 Task: Find connections with filter location Schiffweiler with filter topic #Managerwith filter profile language Spanish with filter current company Industrial Knowledge with filter school University of Jammu, Jammu Tawi with filter industry Renewable Energy Equipment Manufacturing with filter service category Bookkeeping with filter keywords title Office Manager
Action: Mouse moved to (268, 209)
Screenshot: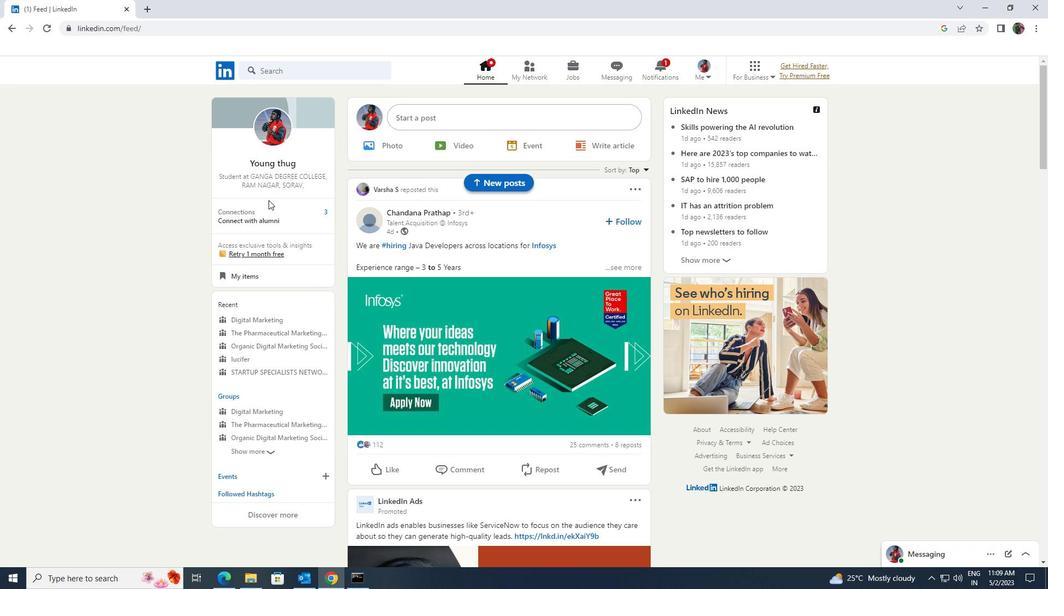 
Action: Mouse pressed left at (268, 209)
Screenshot: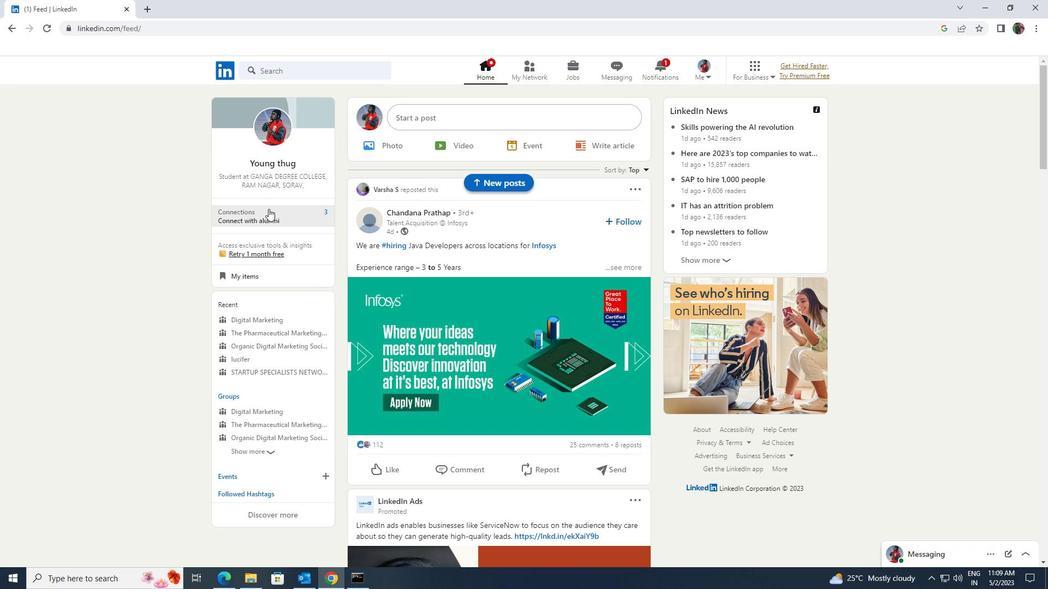 
Action: Mouse moved to (268, 134)
Screenshot: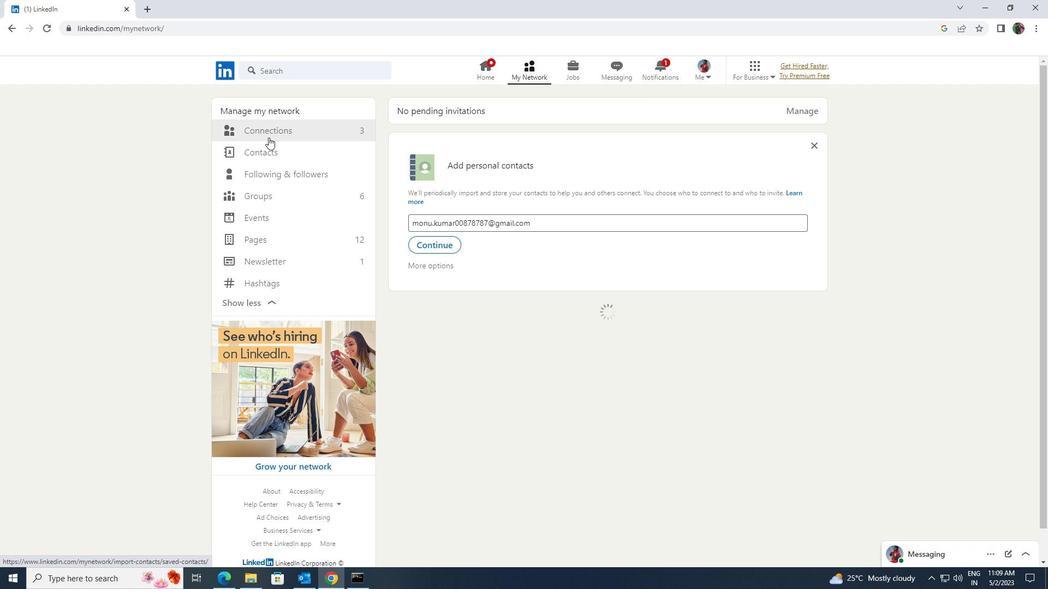 
Action: Mouse pressed left at (268, 134)
Screenshot: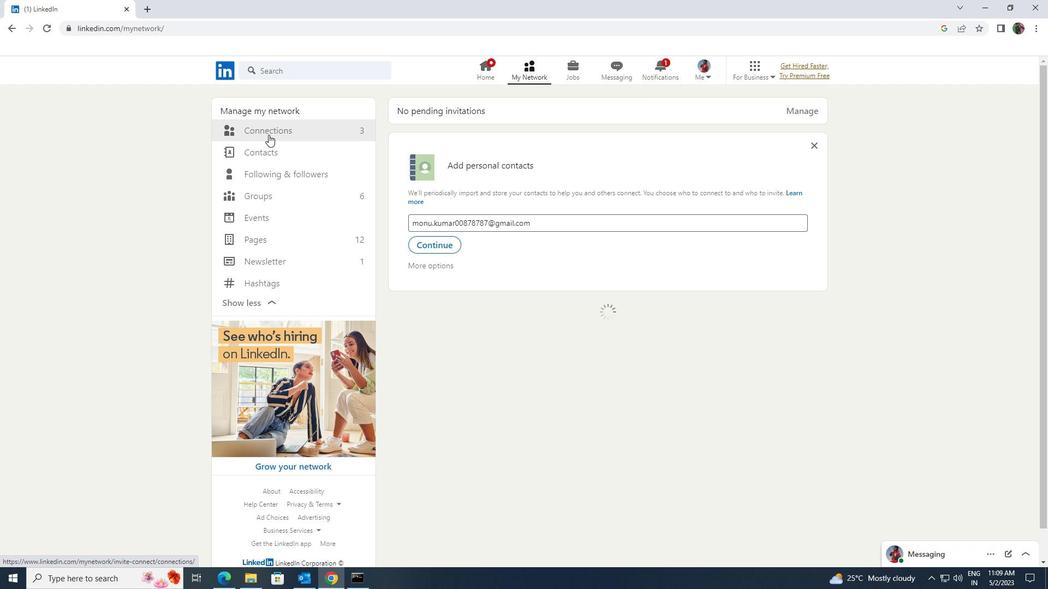 
Action: Mouse moved to (582, 131)
Screenshot: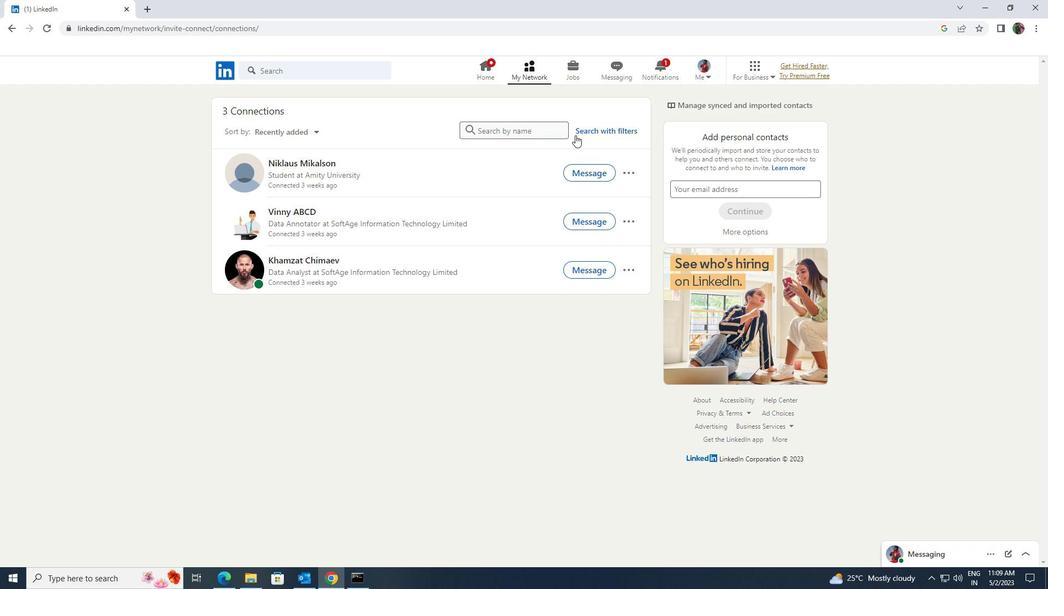 
Action: Mouse pressed left at (582, 131)
Screenshot: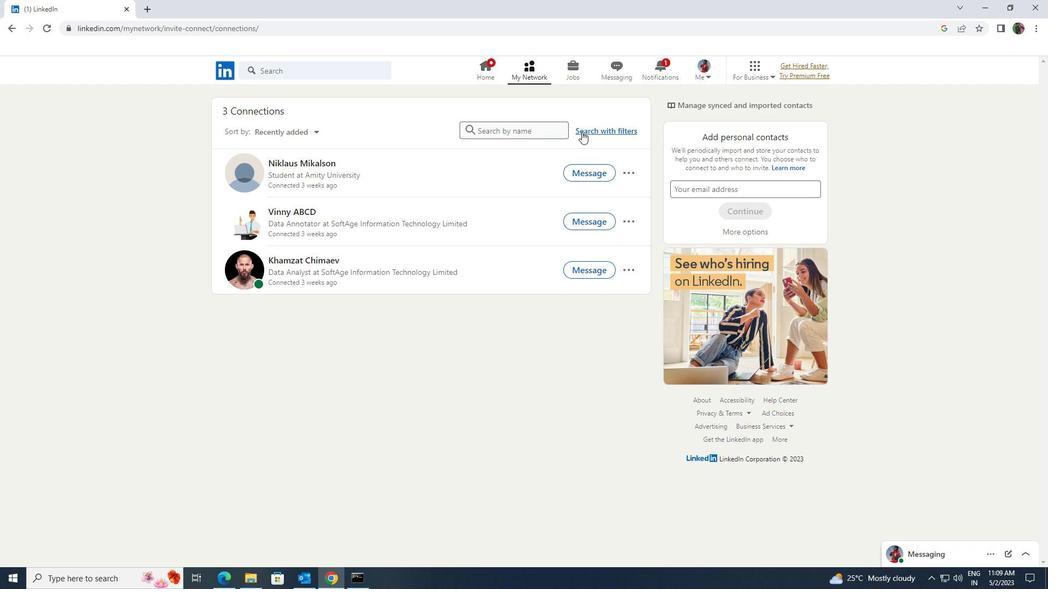 
Action: Mouse moved to (555, 103)
Screenshot: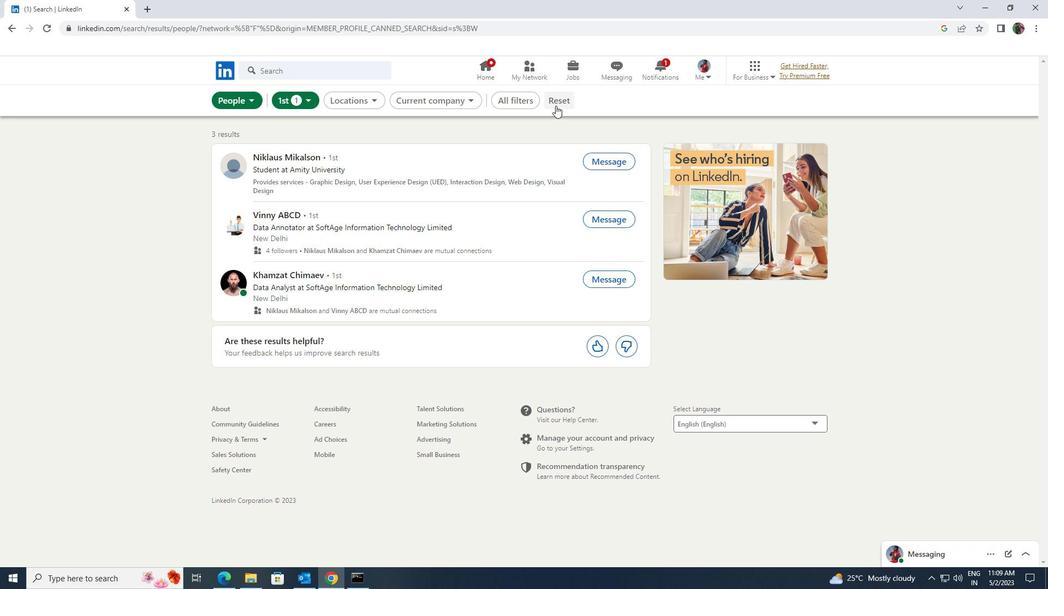 
Action: Mouse pressed left at (555, 103)
Screenshot: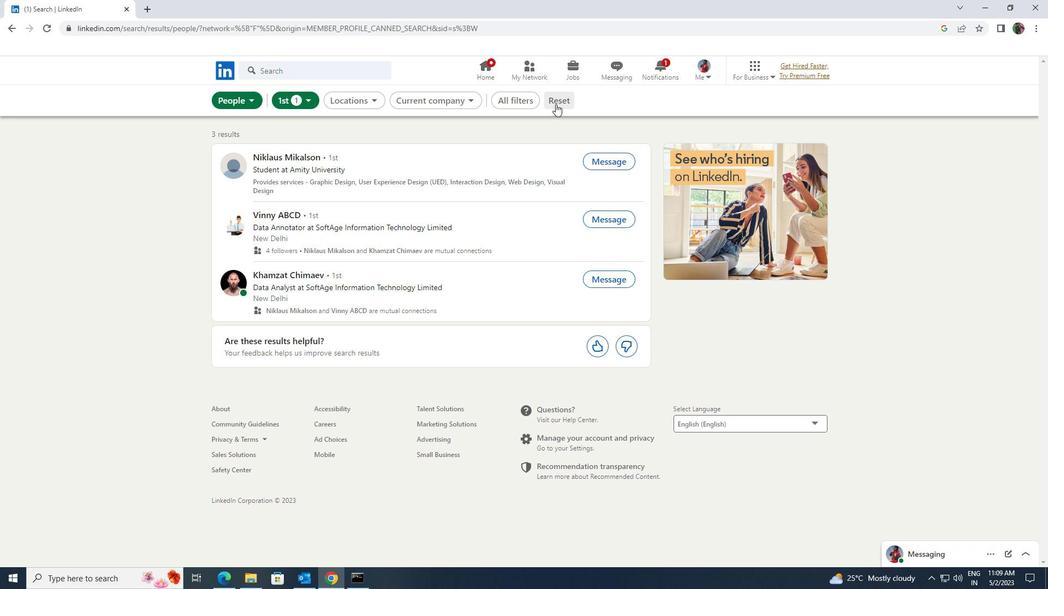 
Action: Mouse moved to (546, 98)
Screenshot: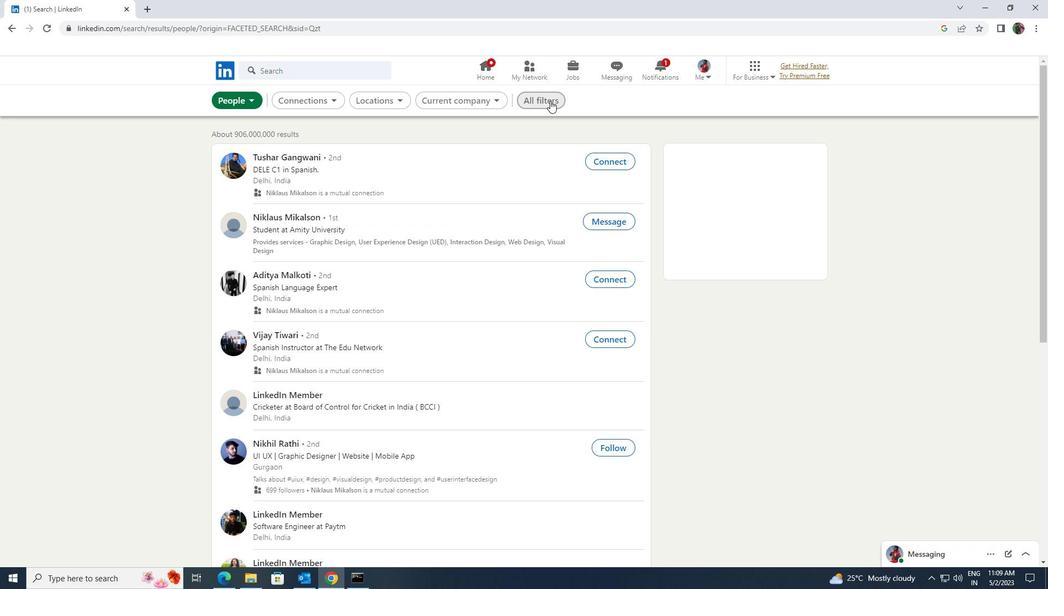 
Action: Mouse pressed left at (546, 98)
Screenshot: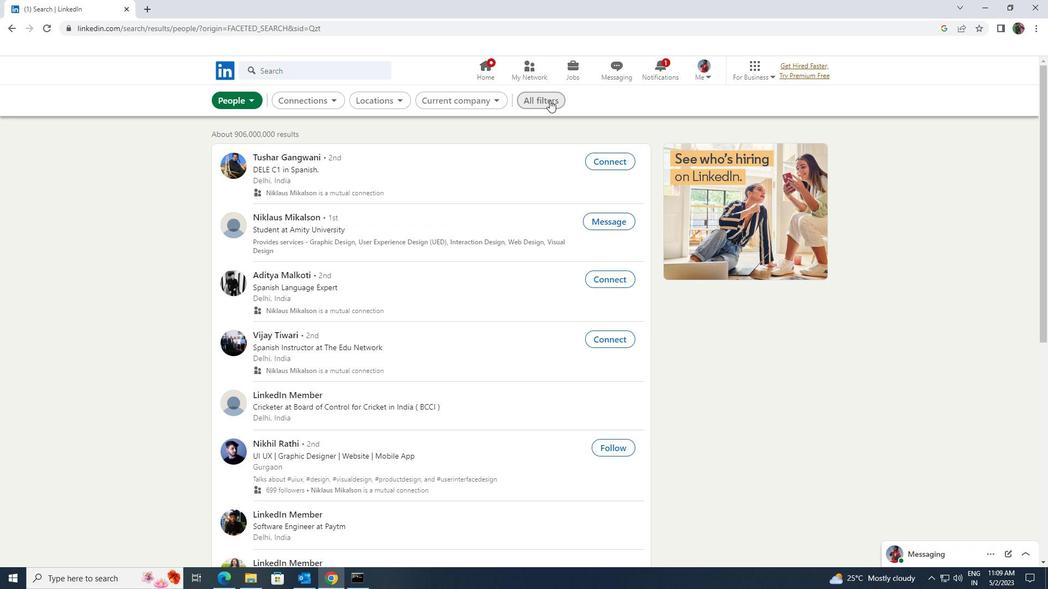
Action: Mouse moved to (851, 306)
Screenshot: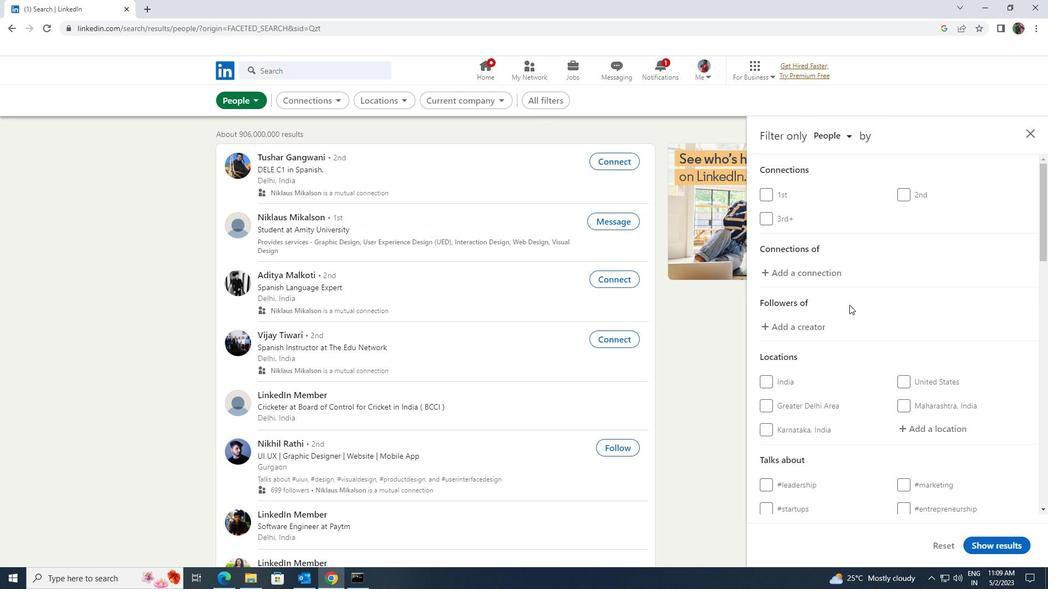 
Action: Mouse scrolled (851, 306) with delta (0, 0)
Screenshot: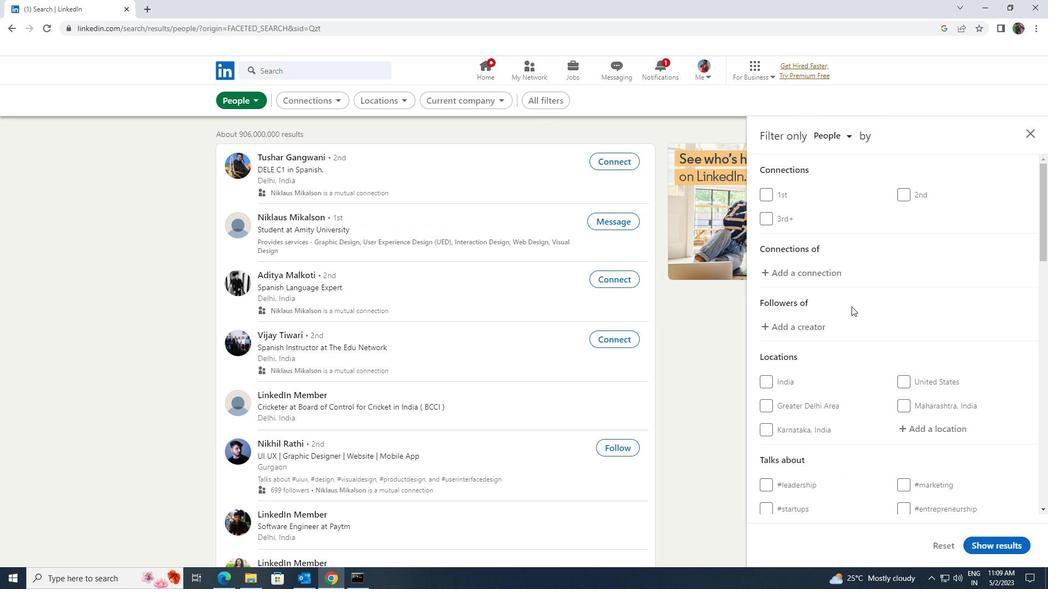 
Action: Mouse scrolled (851, 306) with delta (0, 0)
Screenshot: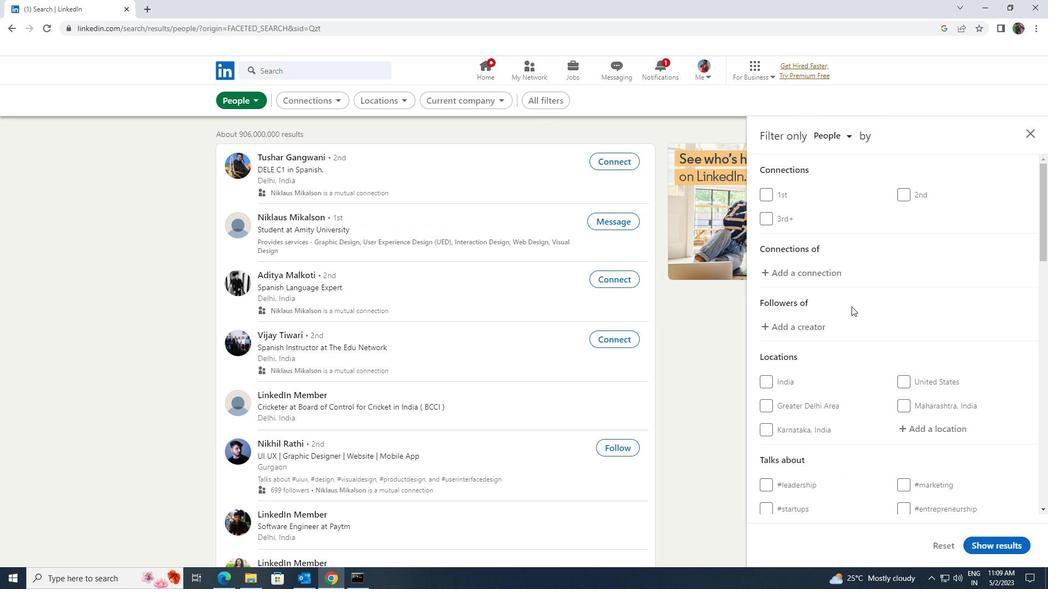 
Action: Mouse moved to (901, 312)
Screenshot: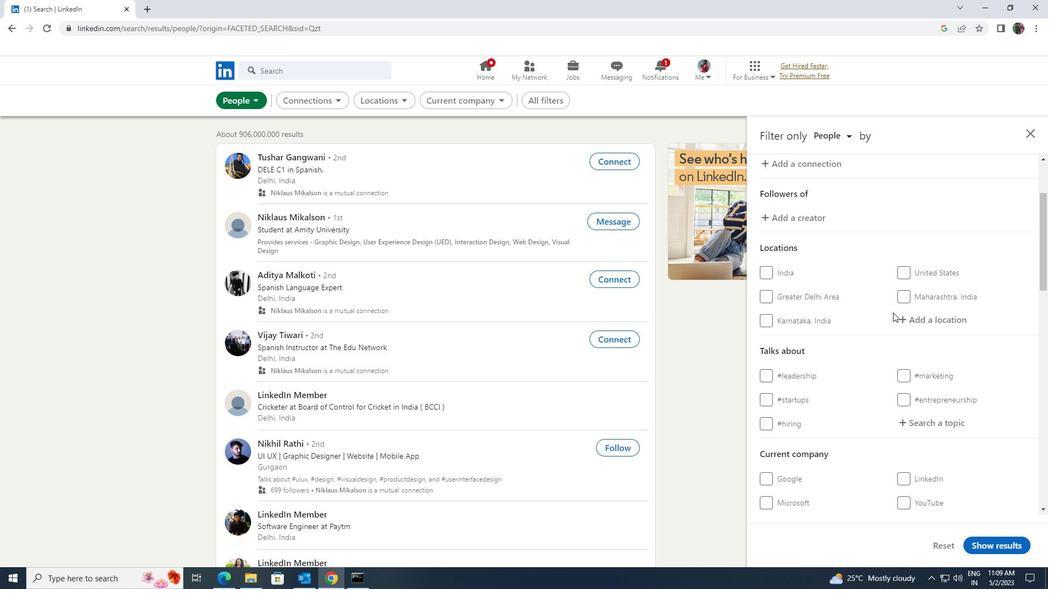 
Action: Mouse pressed left at (901, 312)
Screenshot: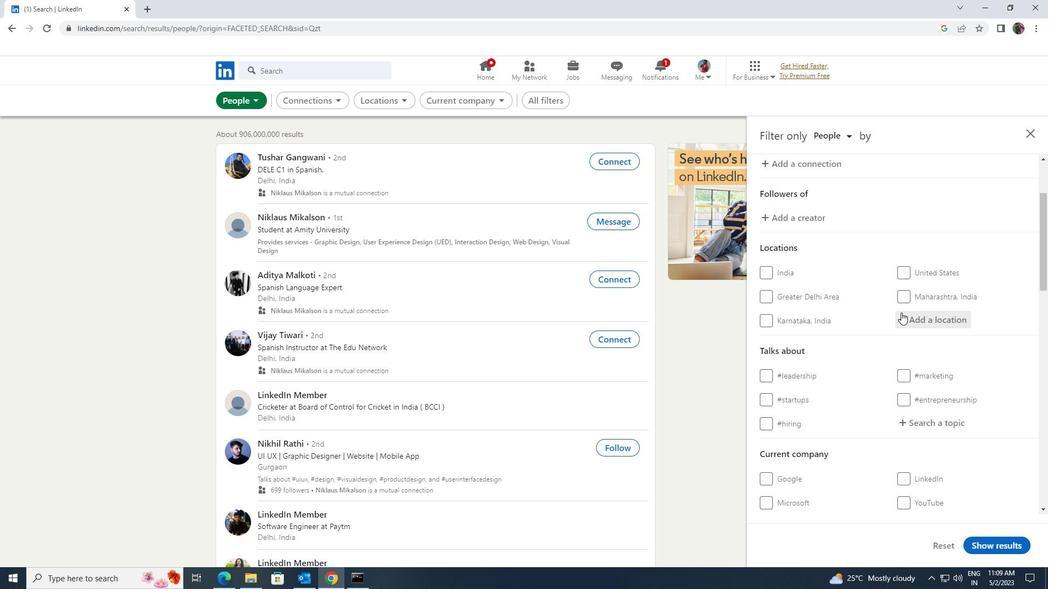 
Action: Mouse moved to (792, 291)
Screenshot: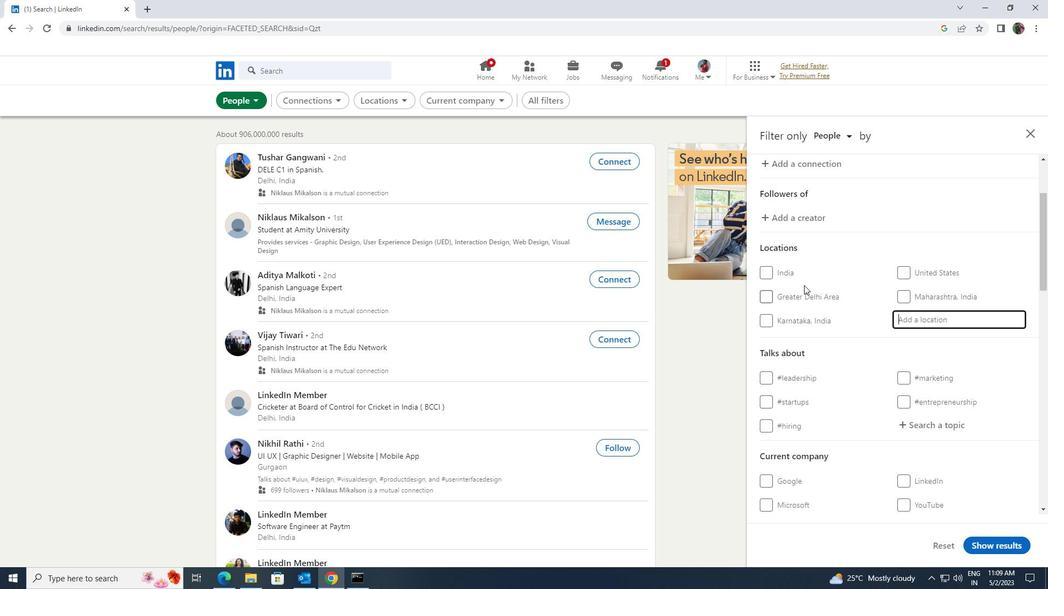 
Action: Key pressed <Key.shift>SCHIFF
Screenshot: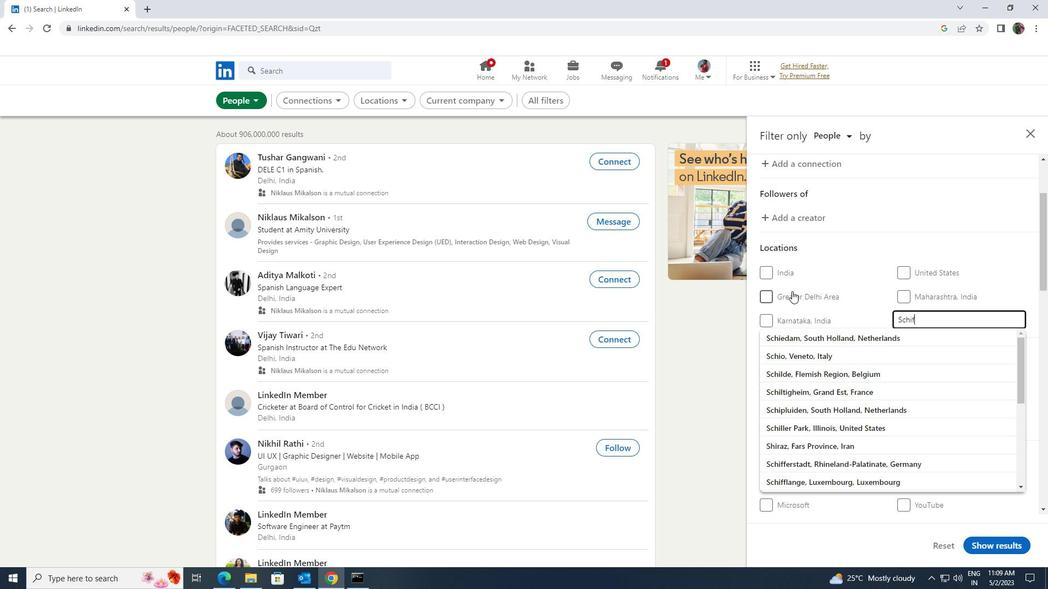 
Action: Mouse moved to (810, 338)
Screenshot: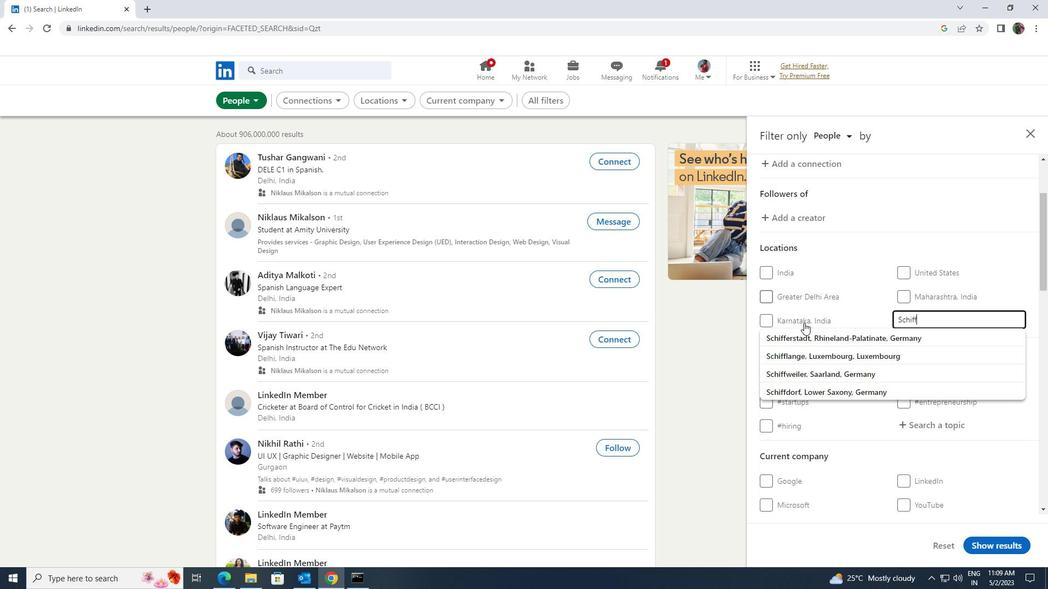 
Action: Mouse pressed left at (810, 338)
Screenshot: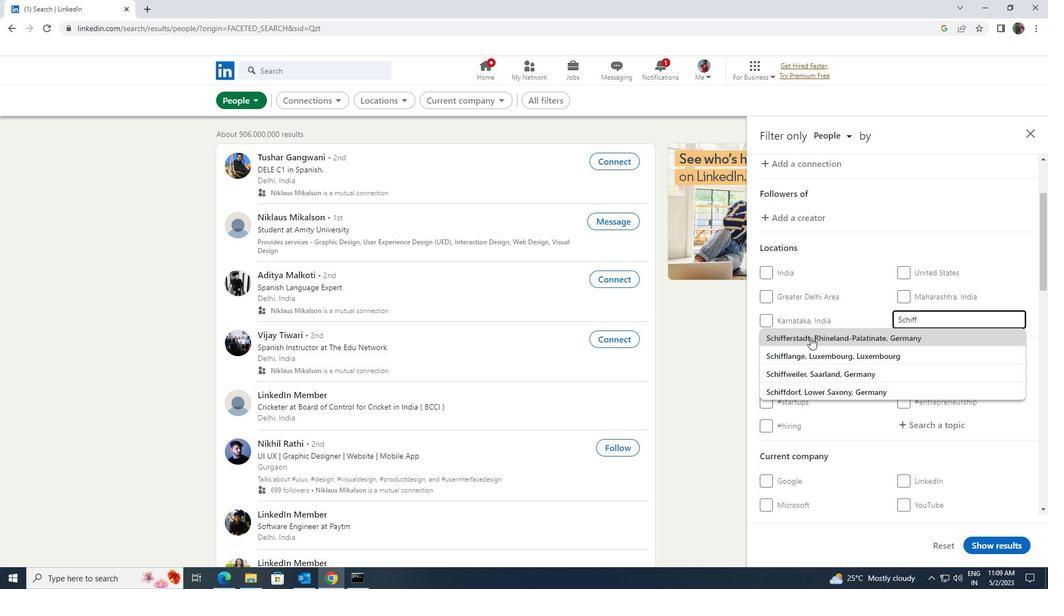 
Action: Mouse moved to (810, 338)
Screenshot: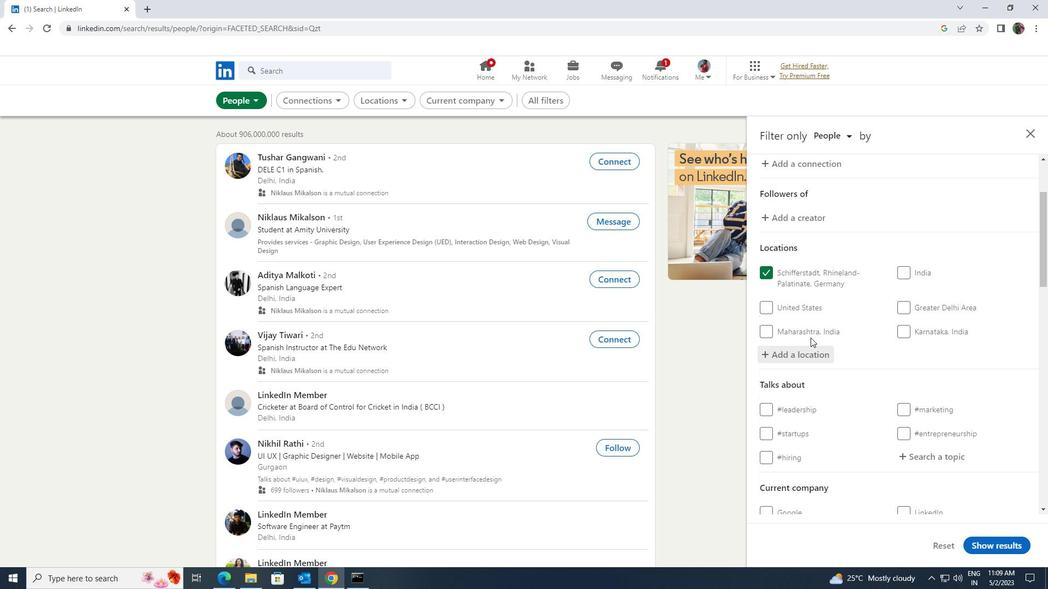 
Action: Mouse scrolled (810, 337) with delta (0, 0)
Screenshot: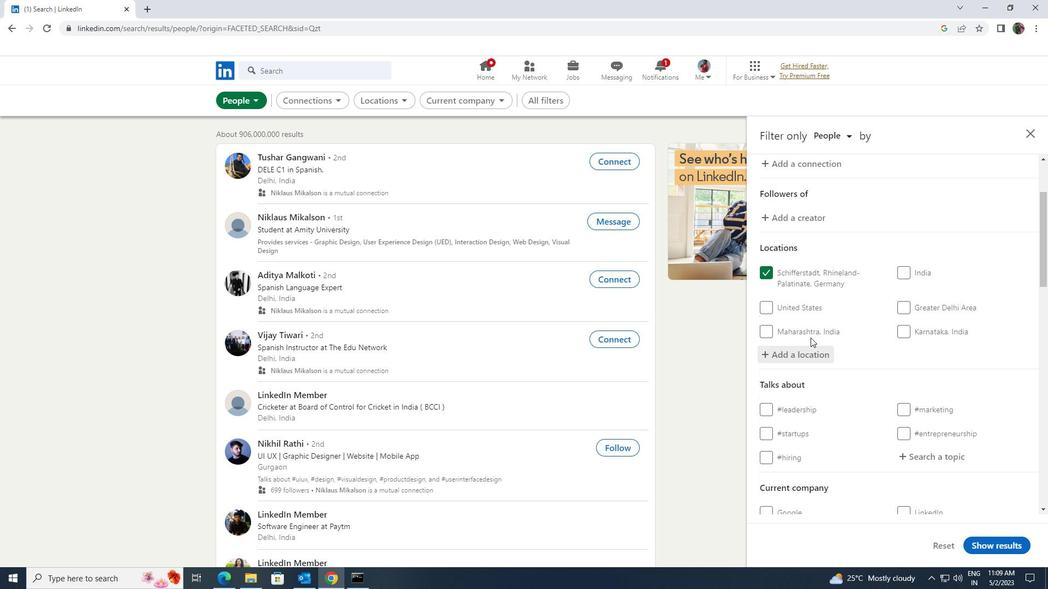 
Action: Mouse scrolled (810, 337) with delta (0, 0)
Screenshot: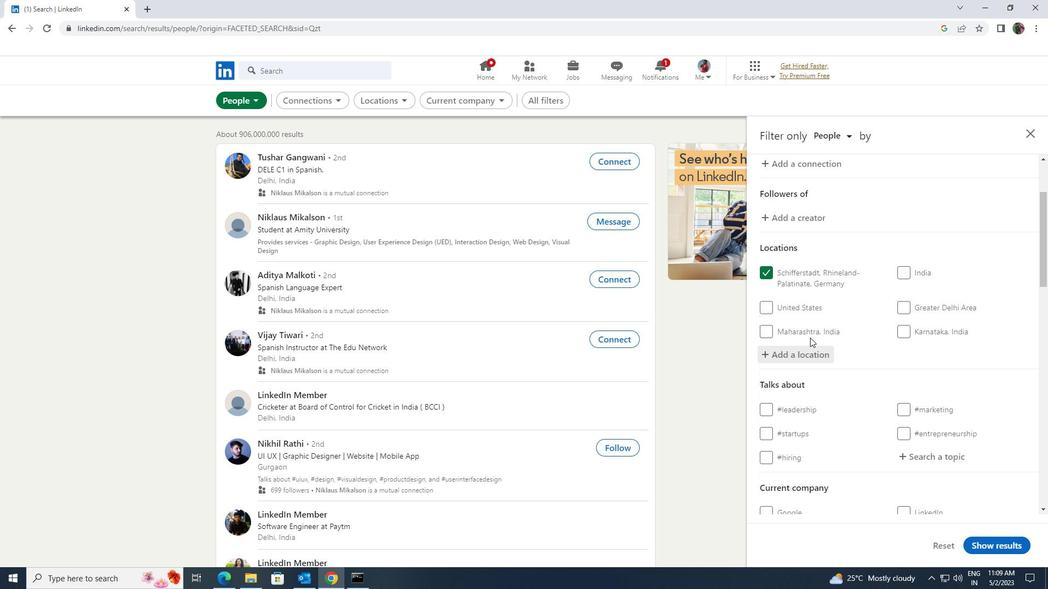 
Action: Mouse moved to (931, 350)
Screenshot: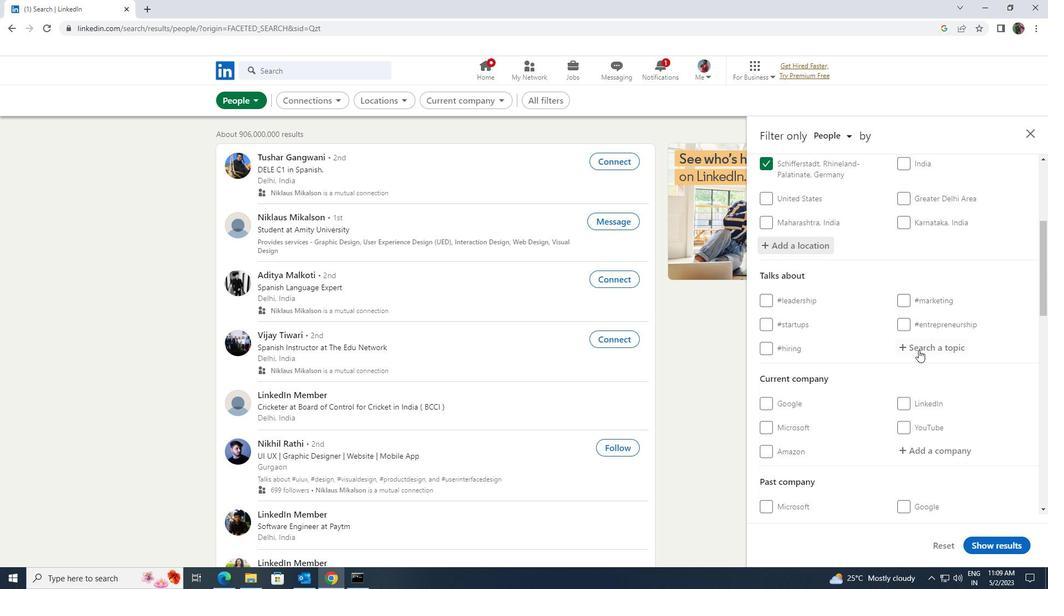 
Action: Mouse pressed left at (931, 350)
Screenshot: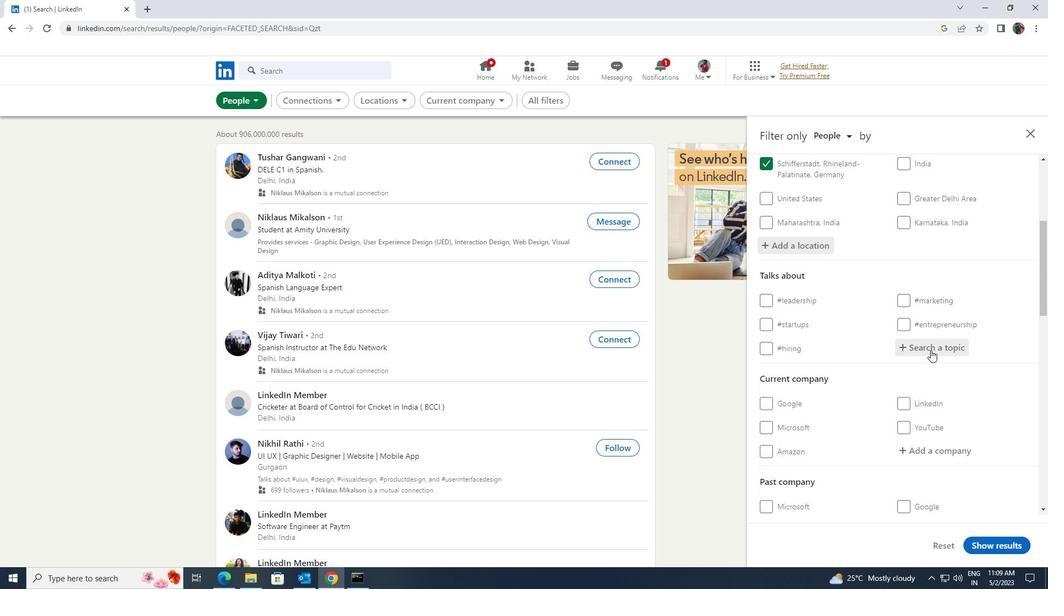 
Action: Mouse moved to (931, 351)
Screenshot: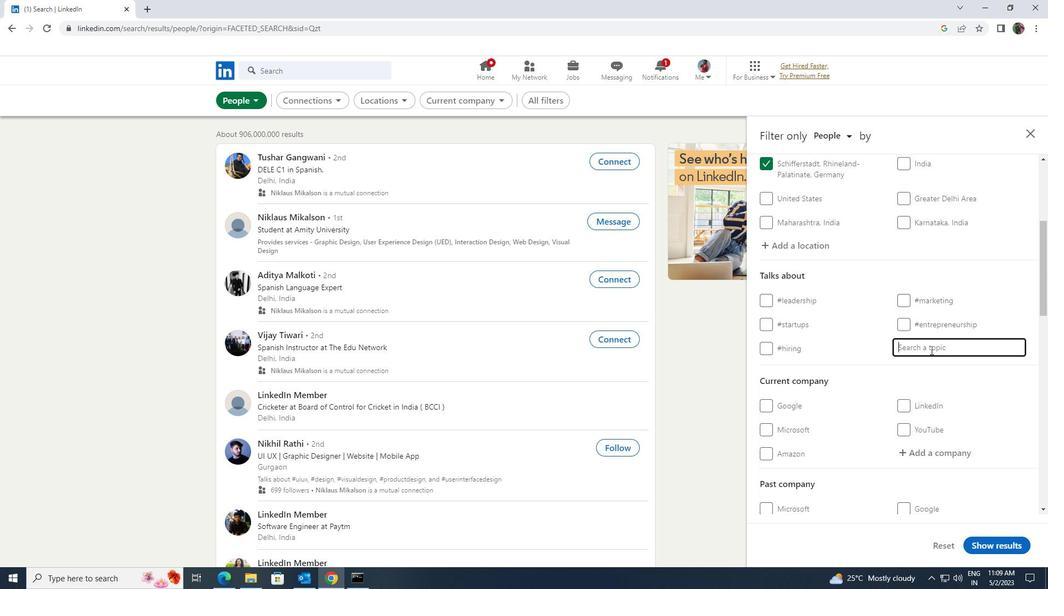
Action: Key pressed <Key.shift>MANAGER
Screenshot: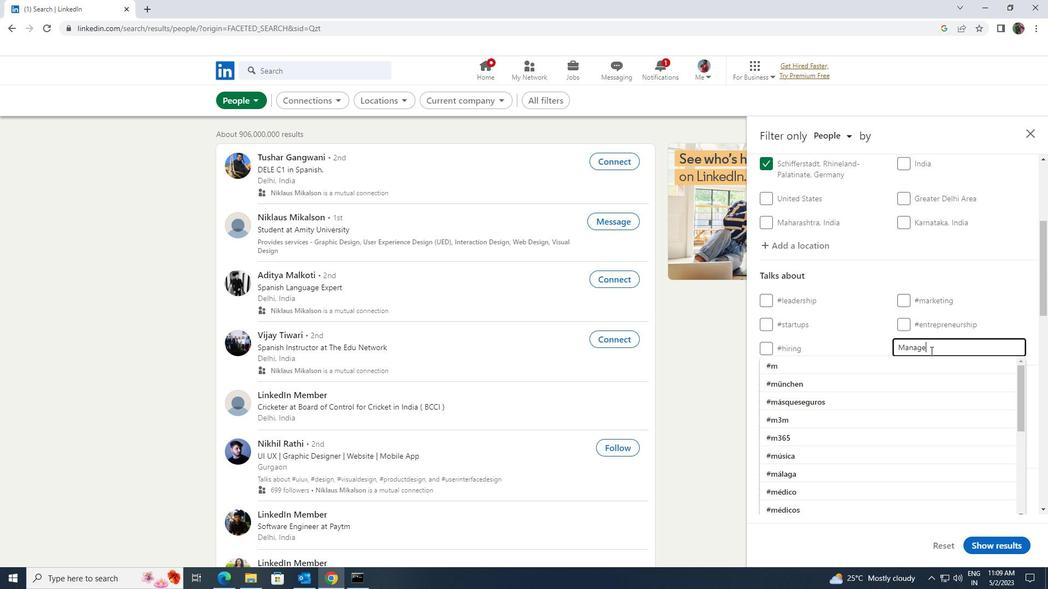 
Action: Mouse moved to (901, 370)
Screenshot: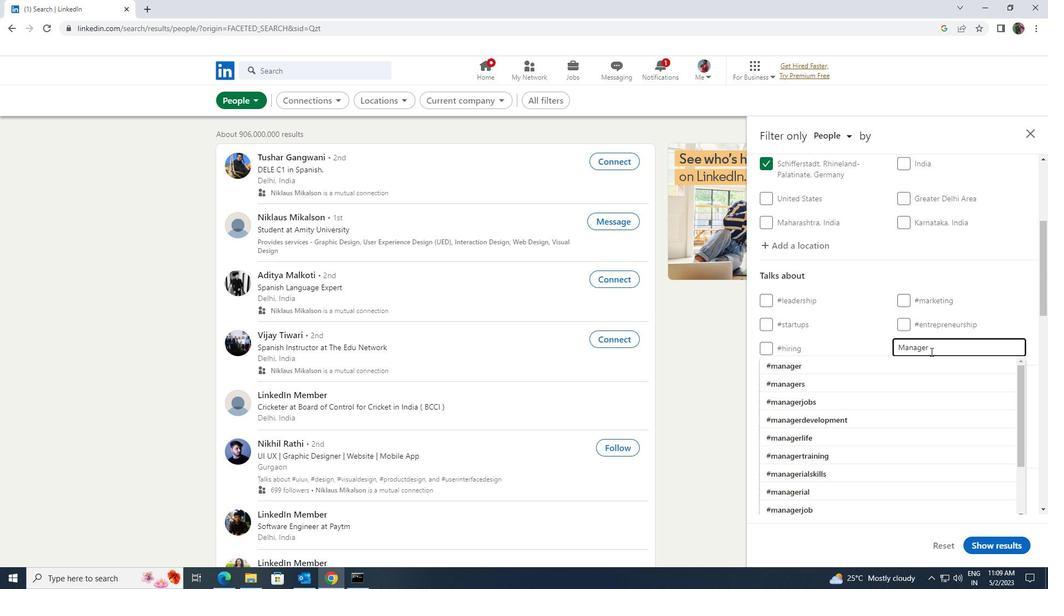 
Action: Mouse pressed left at (901, 370)
Screenshot: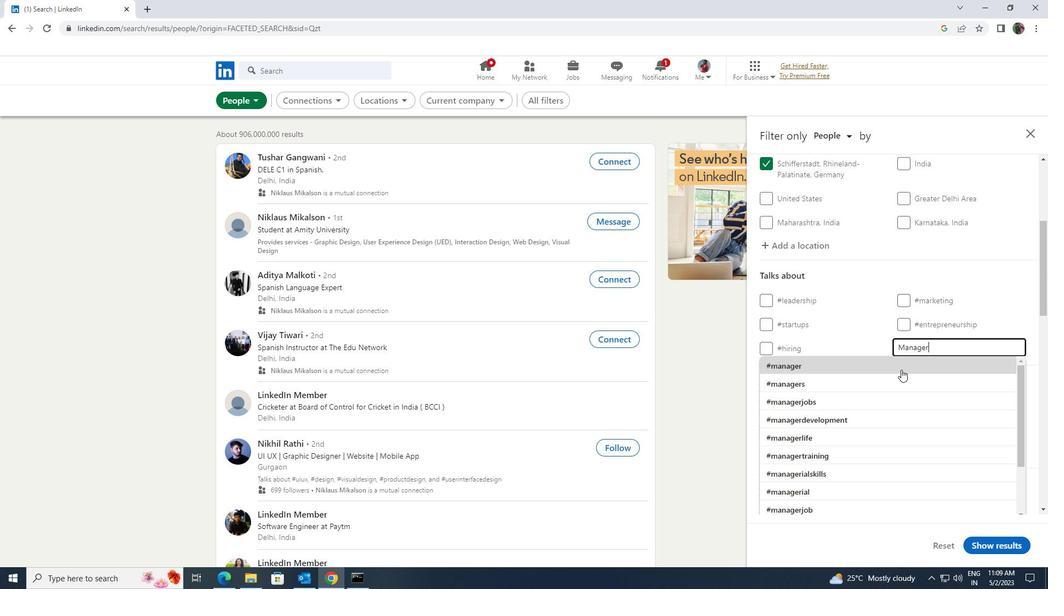 
Action: Mouse moved to (896, 374)
Screenshot: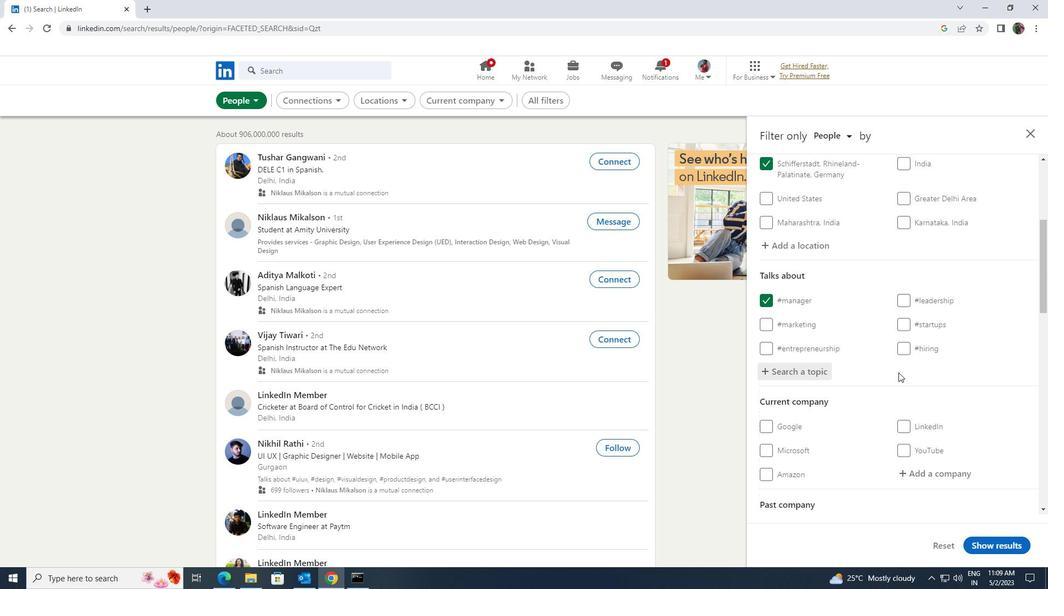 
Action: Mouse scrolled (896, 373) with delta (0, 0)
Screenshot: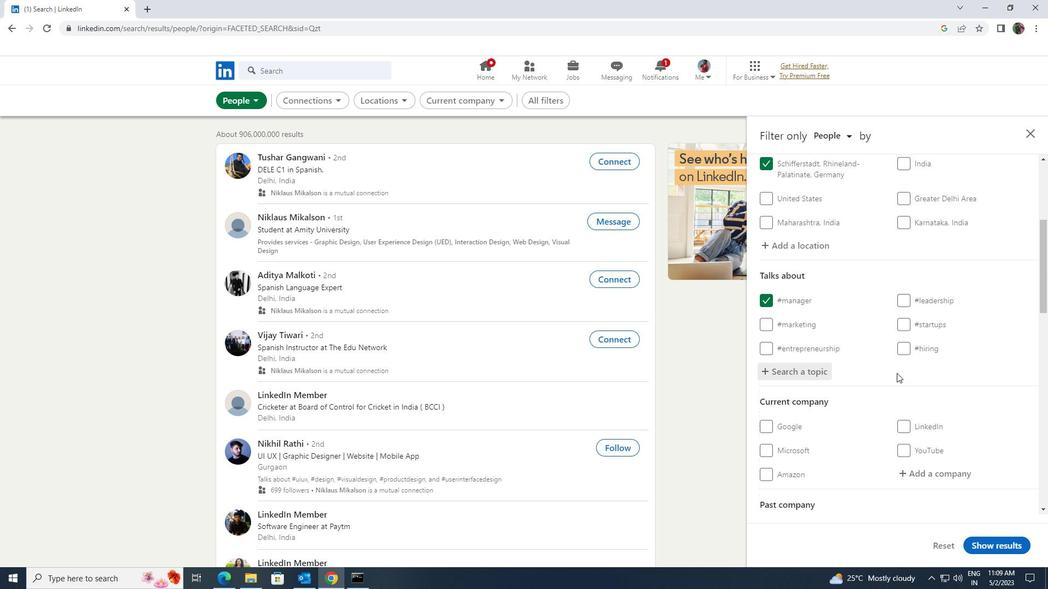 
Action: Mouse moved to (893, 377)
Screenshot: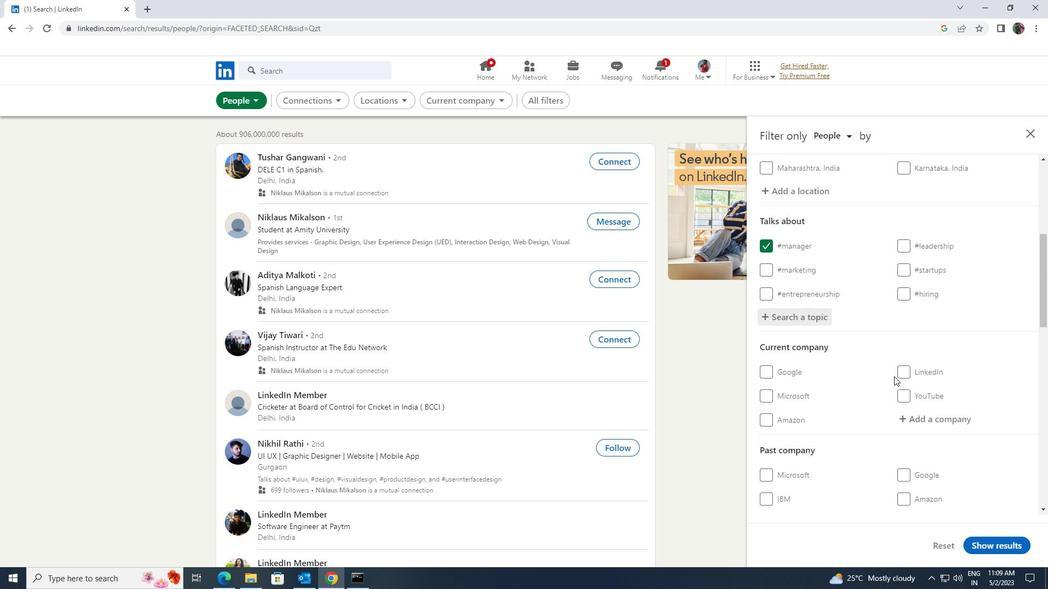 
Action: Mouse scrolled (893, 376) with delta (0, 0)
Screenshot: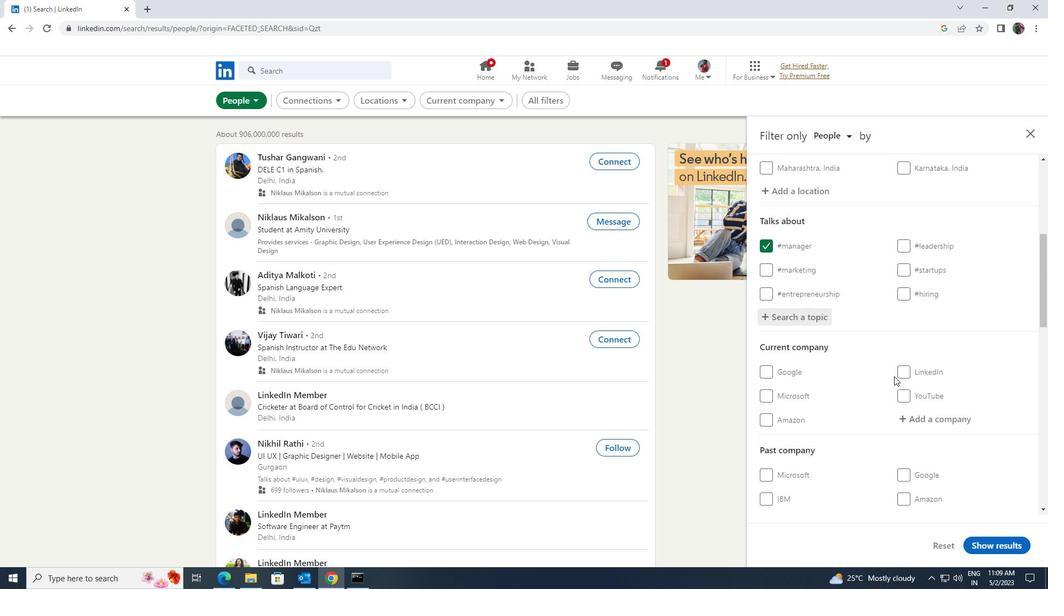 
Action: Mouse scrolled (893, 376) with delta (0, 0)
Screenshot: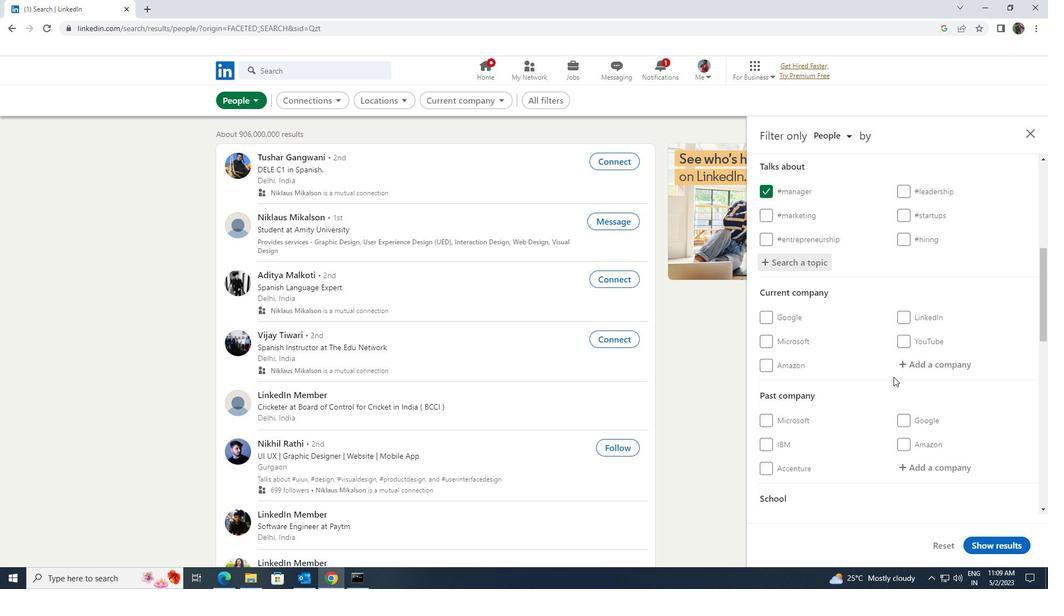 
Action: Mouse scrolled (893, 376) with delta (0, 0)
Screenshot: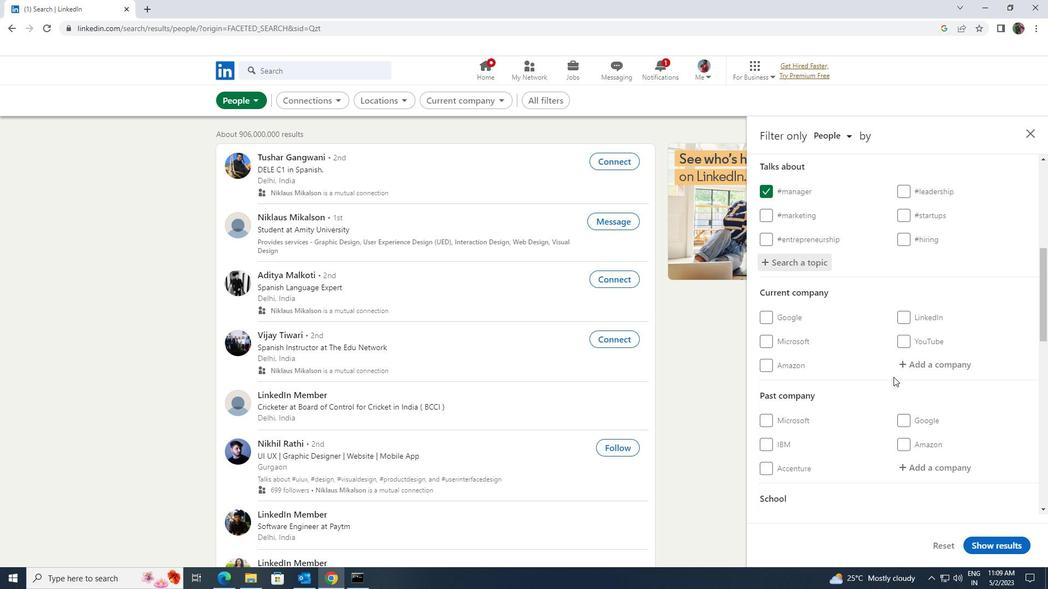 
Action: Mouse moved to (893, 377)
Screenshot: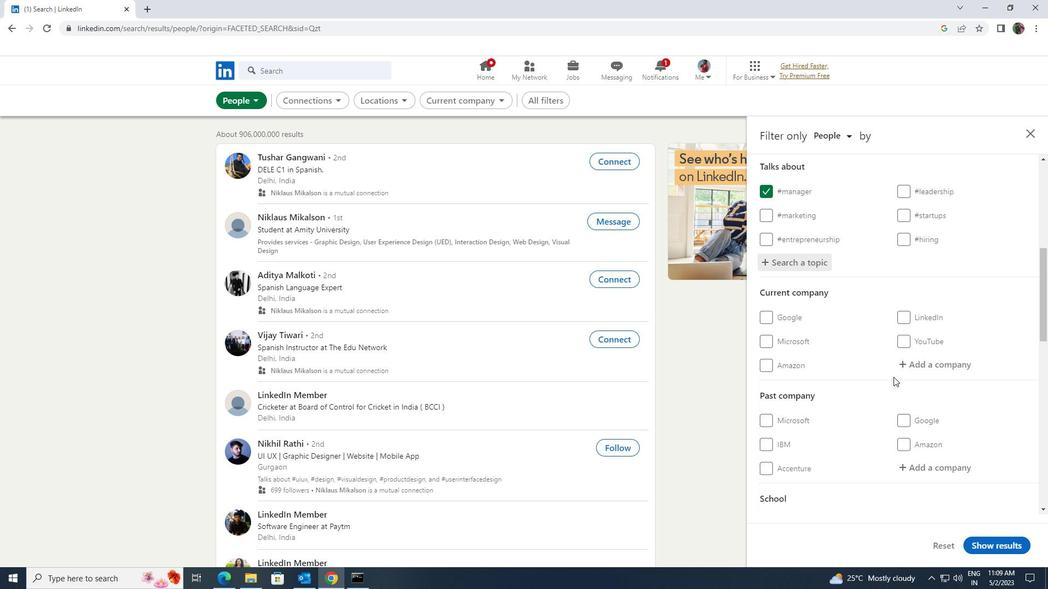 
Action: Mouse scrolled (893, 377) with delta (0, 0)
Screenshot: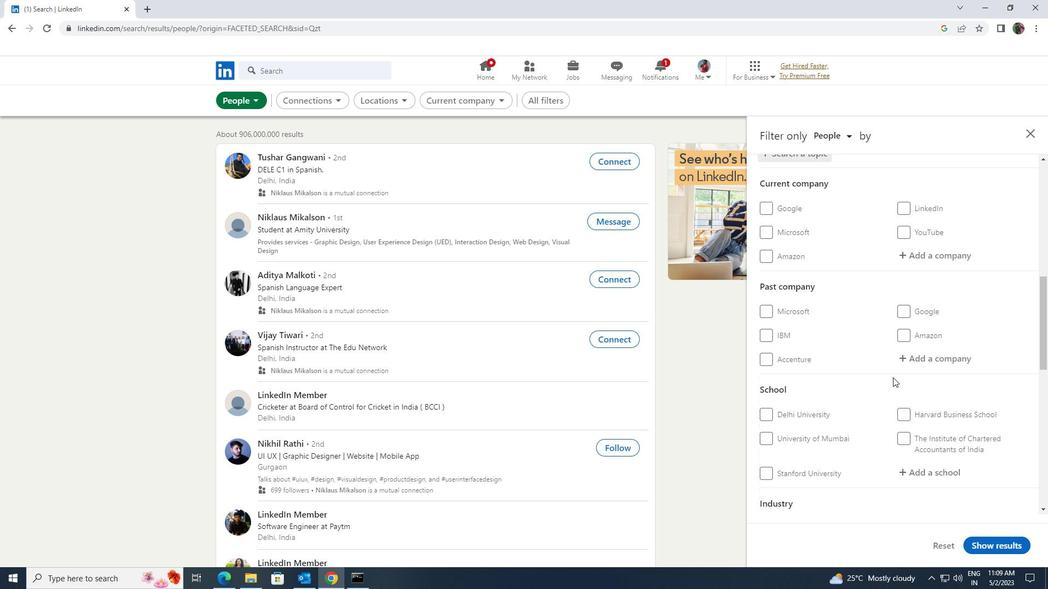 
Action: Mouse scrolled (893, 377) with delta (0, 0)
Screenshot: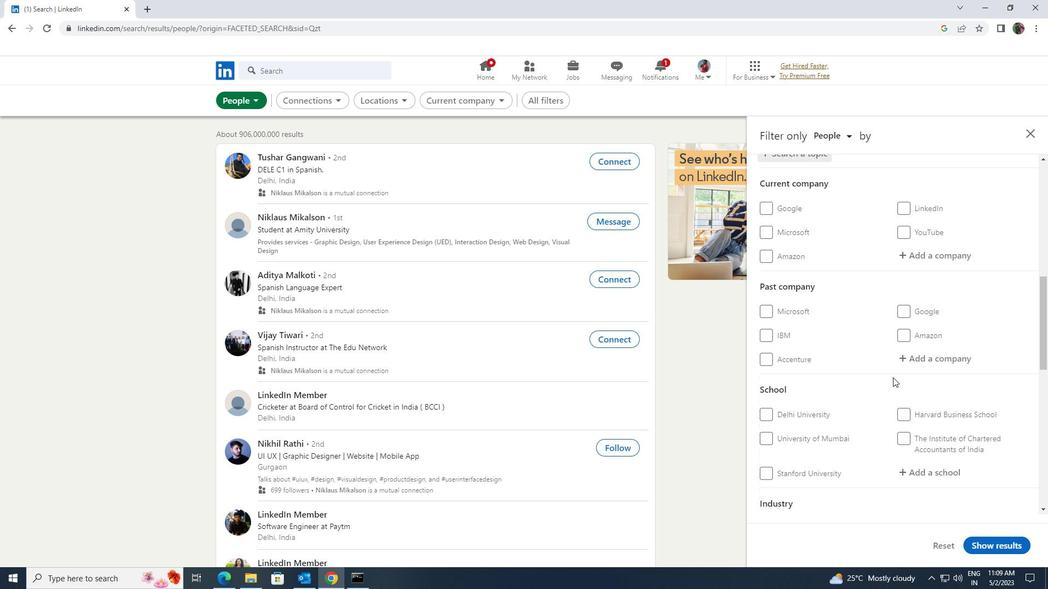 
Action: Mouse scrolled (893, 377) with delta (0, 0)
Screenshot: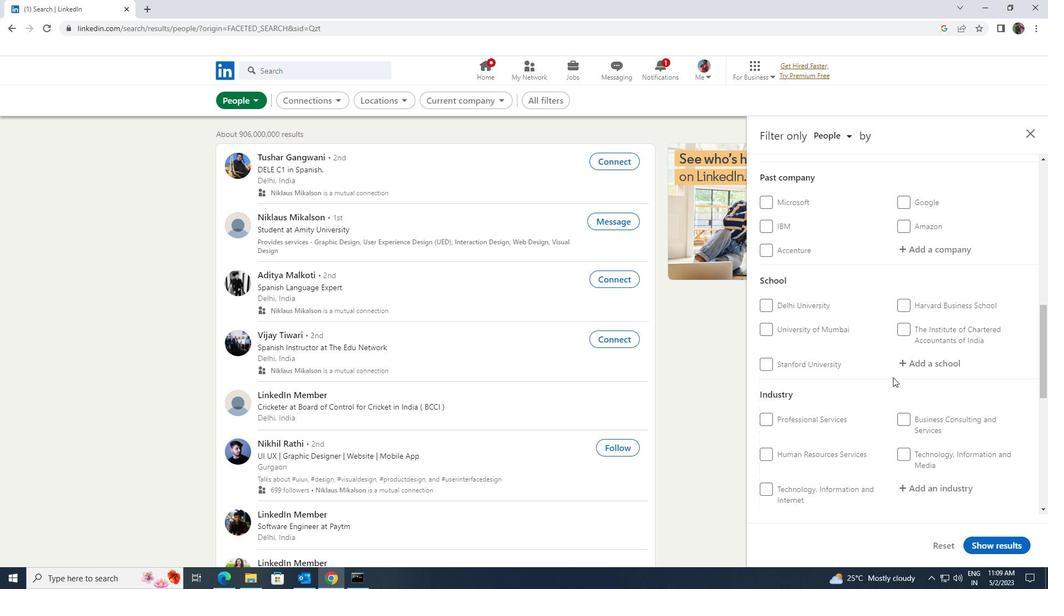 
Action: Mouse moved to (892, 377)
Screenshot: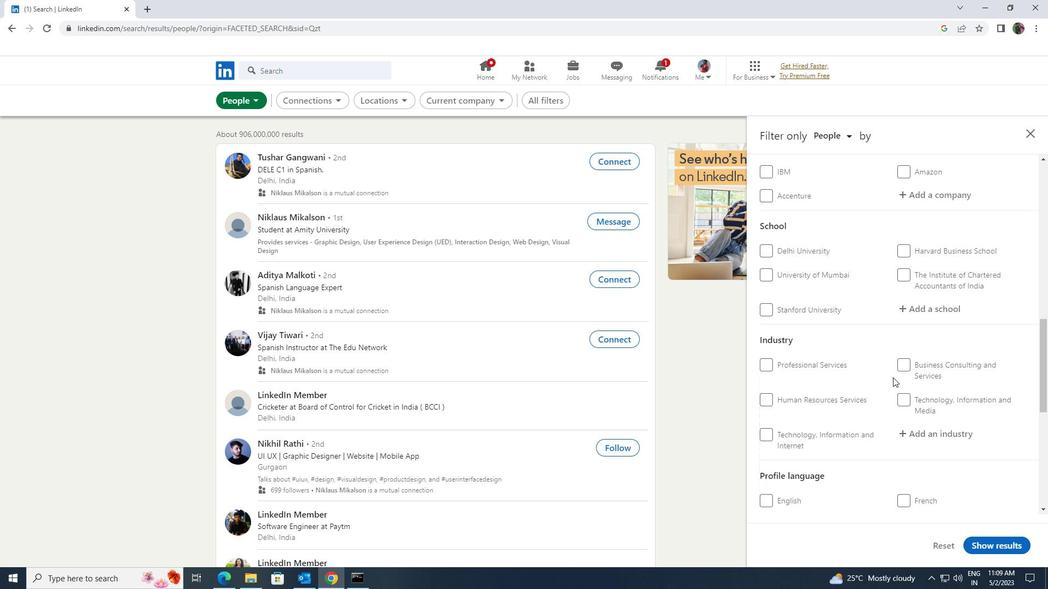 
Action: Mouse scrolled (892, 377) with delta (0, 0)
Screenshot: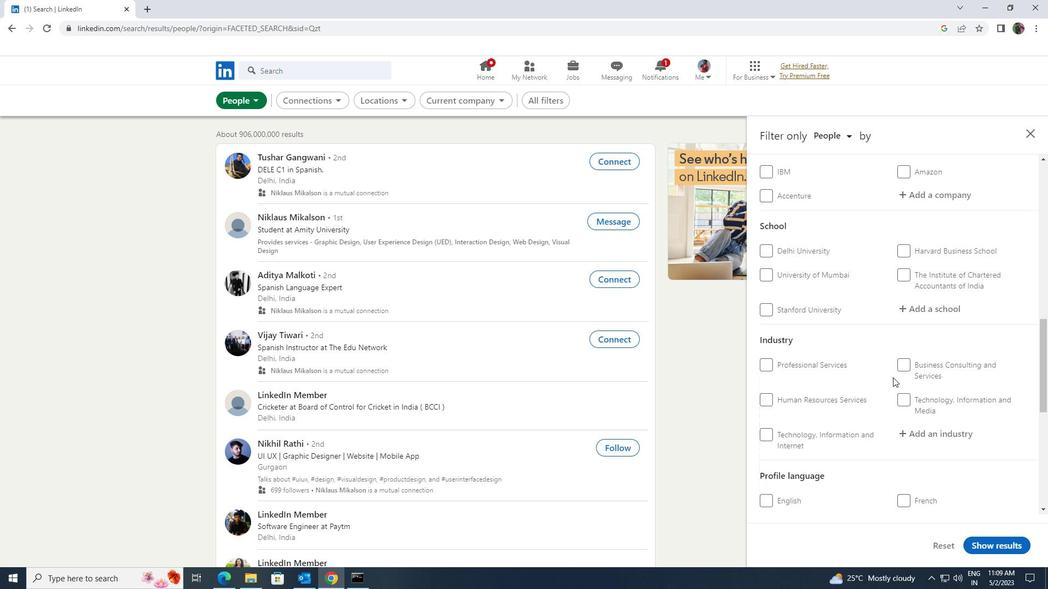 
Action: Mouse scrolled (892, 377) with delta (0, 0)
Screenshot: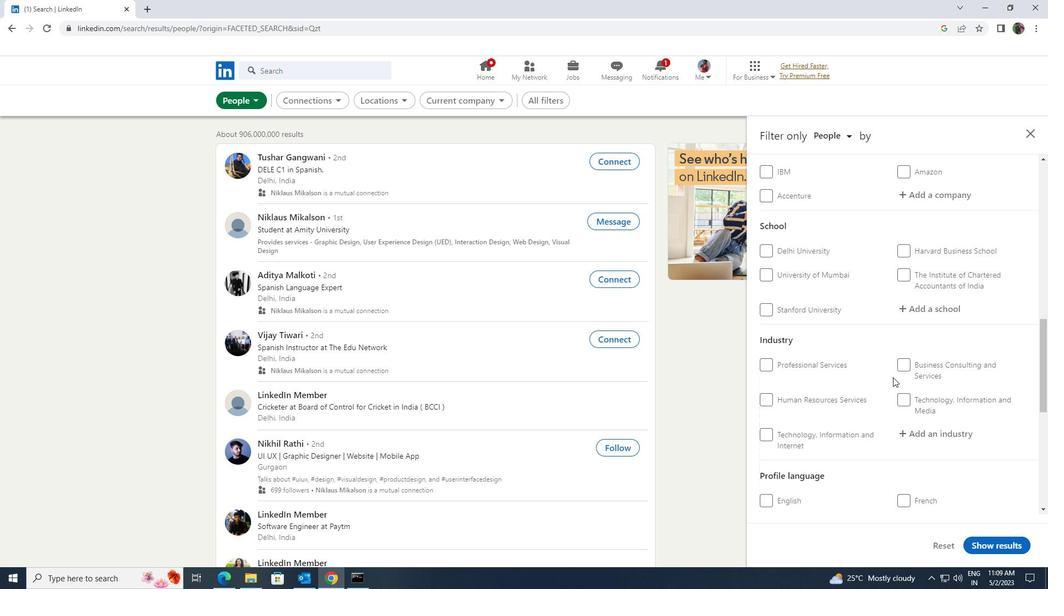 
Action: Mouse moved to (769, 412)
Screenshot: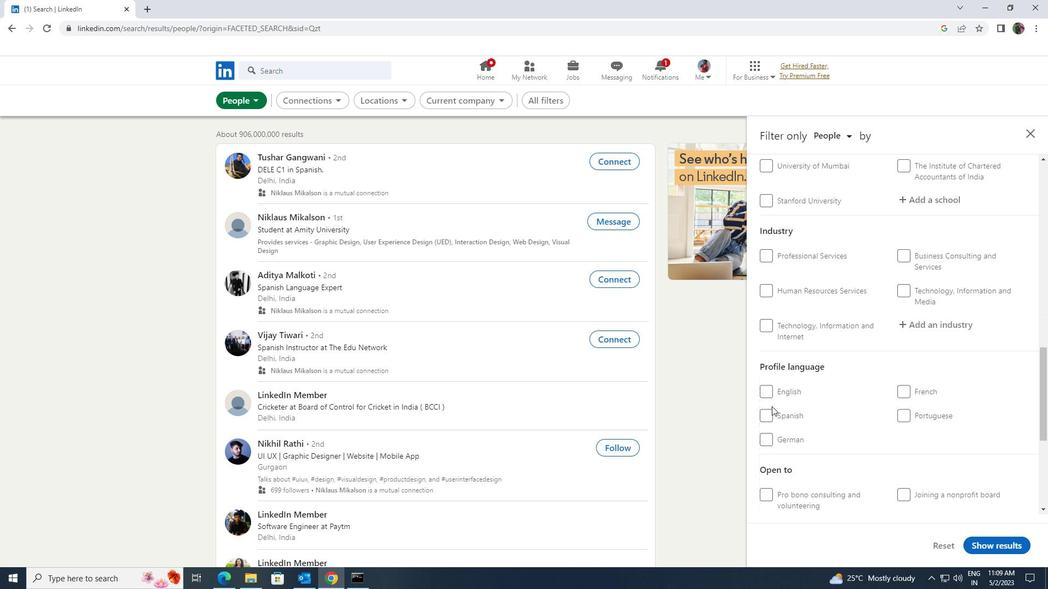 
Action: Mouse pressed left at (769, 412)
Screenshot: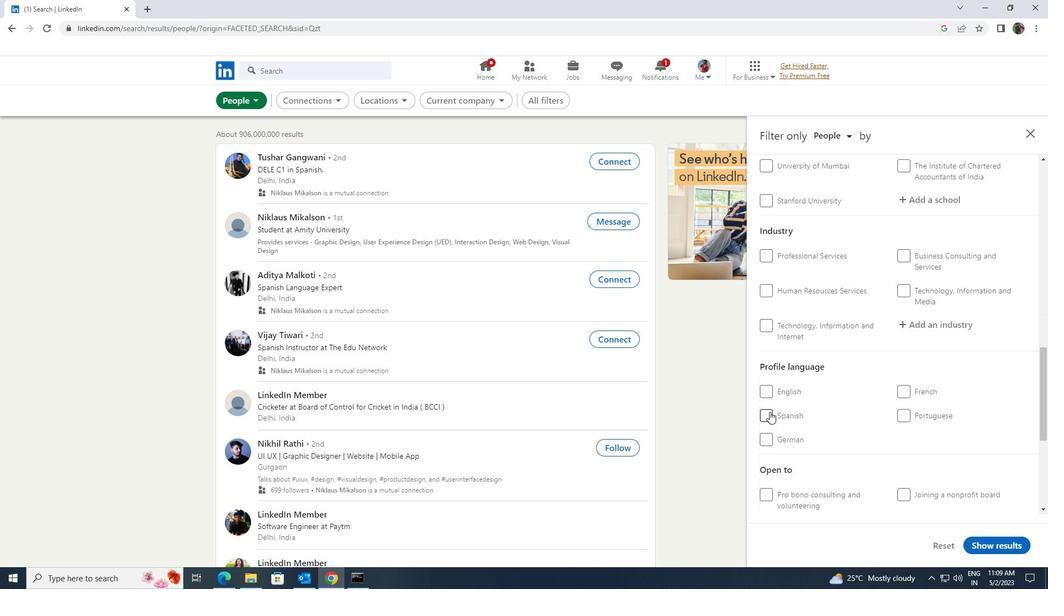 
Action: Mouse moved to (855, 396)
Screenshot: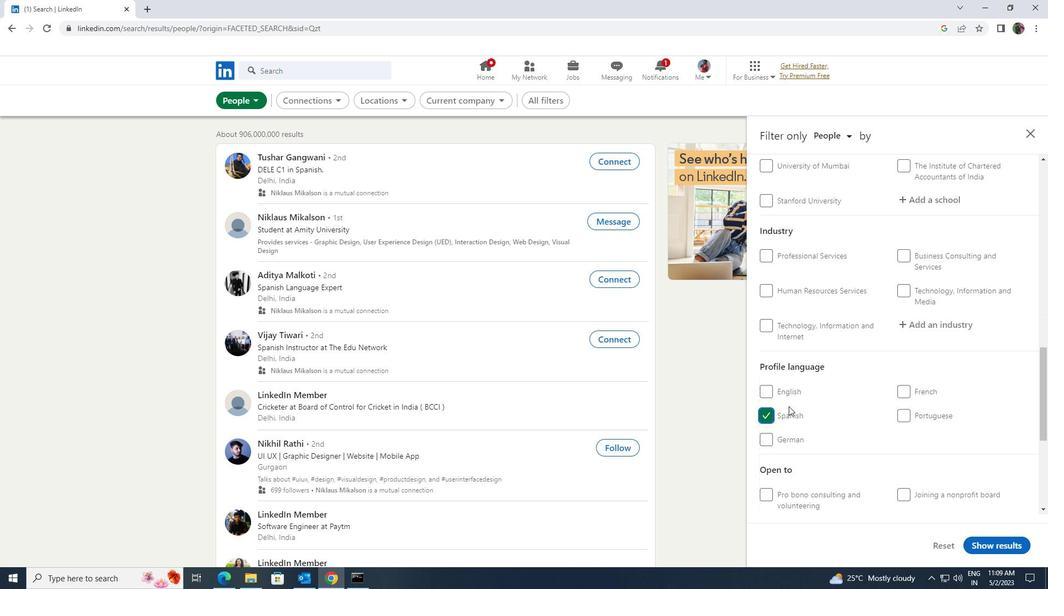 
Action: Mouse scrolled (855, 396) with delta (0, 0)
Screenshot: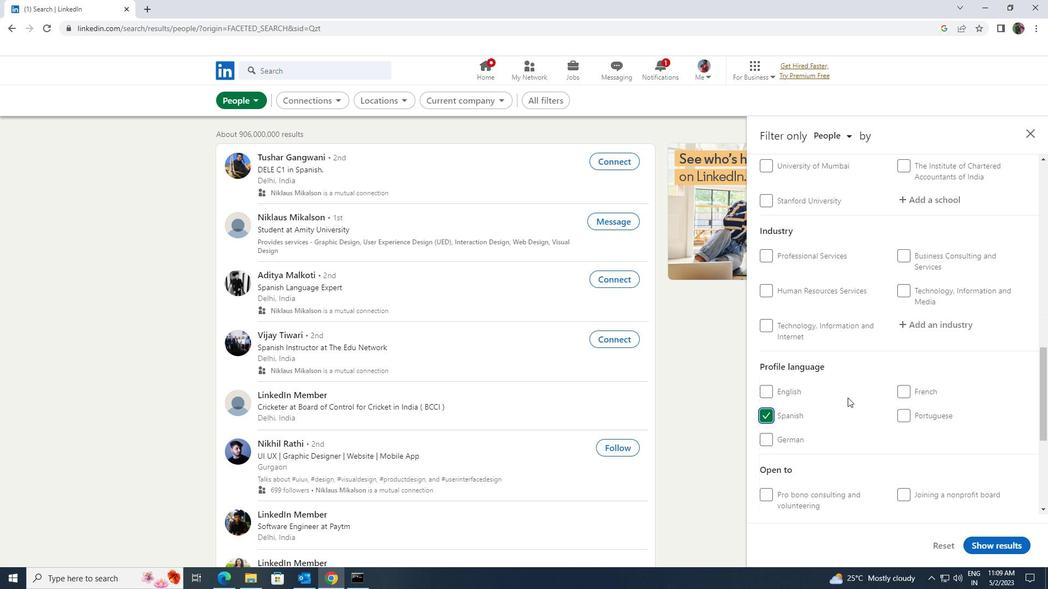 
Action: Mouse scrolled (855, 396) with delta (0, 0)
Screenshot: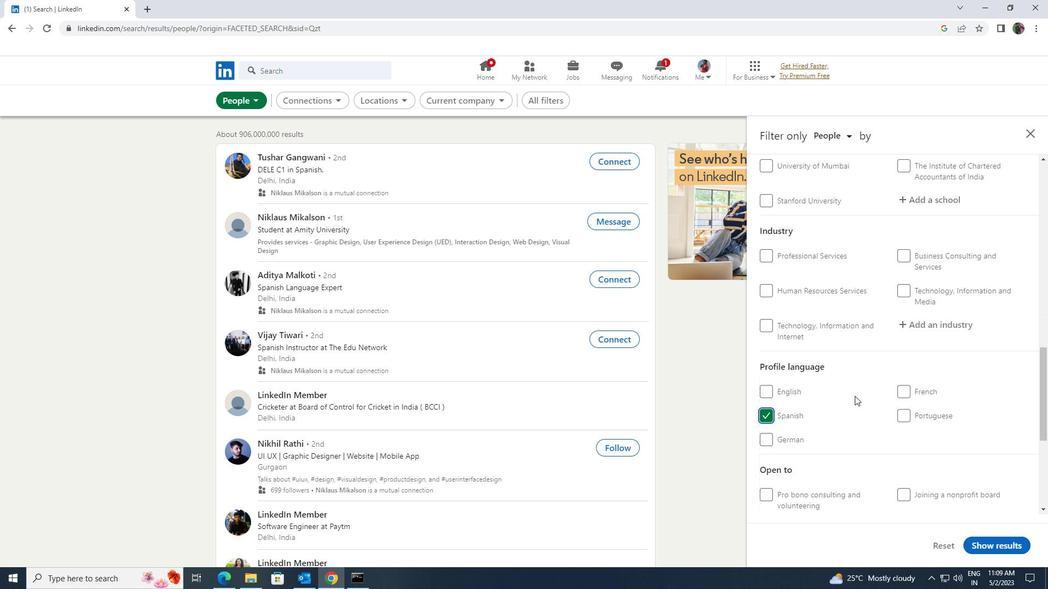
Action: Mouse moved to (855, 396)
Screenshot: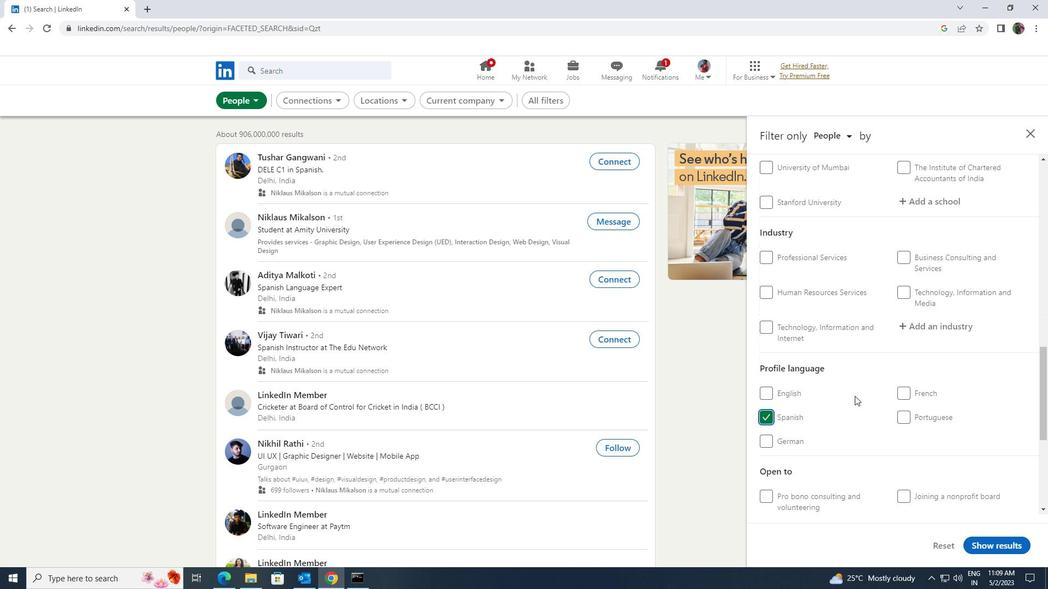
Action: Mouse scrolled (855, 396) with delta (0, 0)
Screenshot: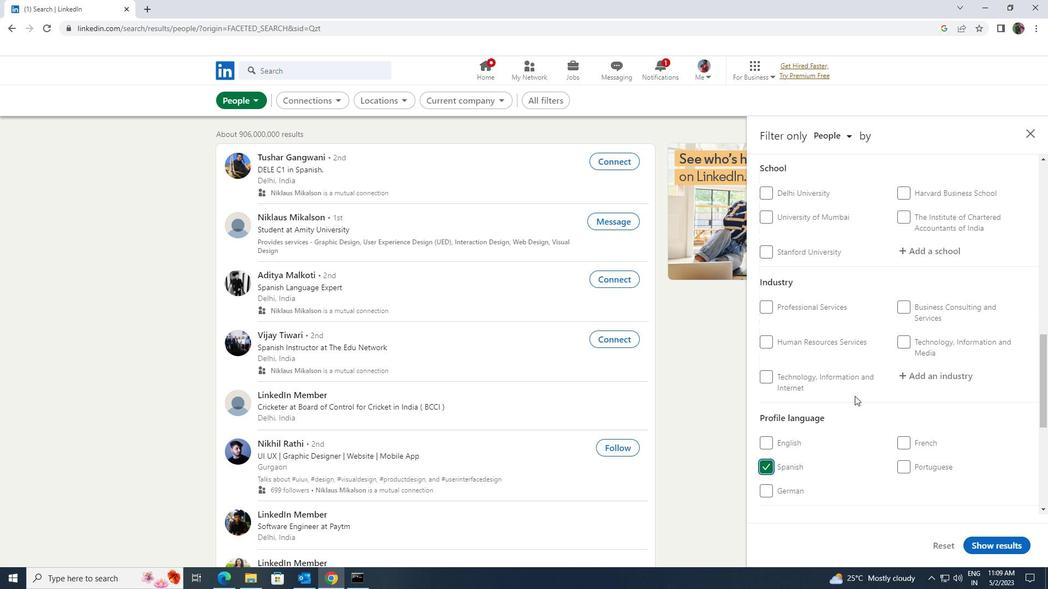 
Action: Mouse scrolled (855, 396) with delta (0, 0)
Screenshot: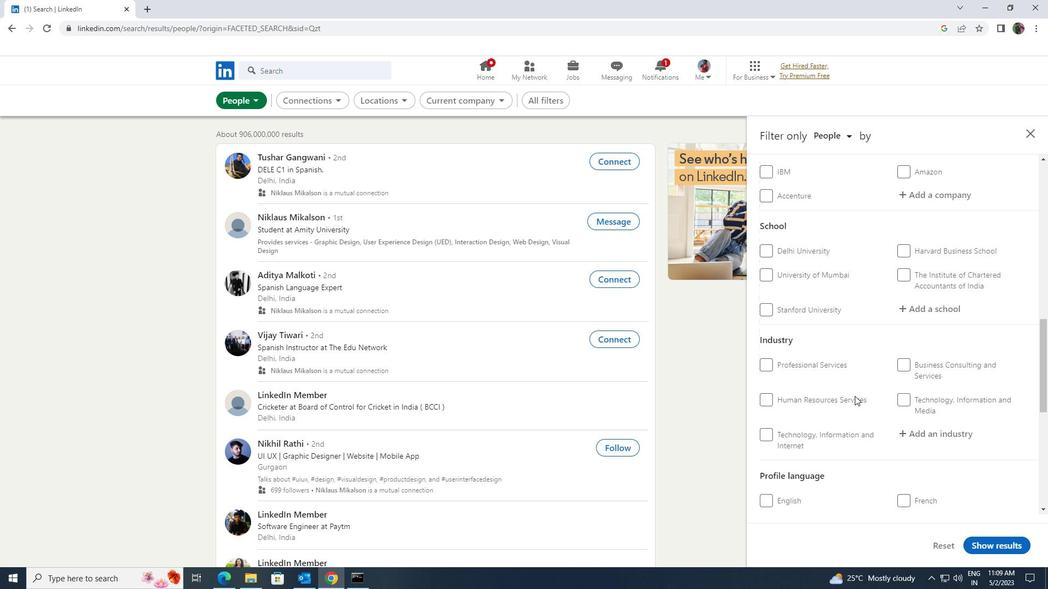 
Action: Mouse scrolled (855, 396) with delta (0, 0)
Screenshot: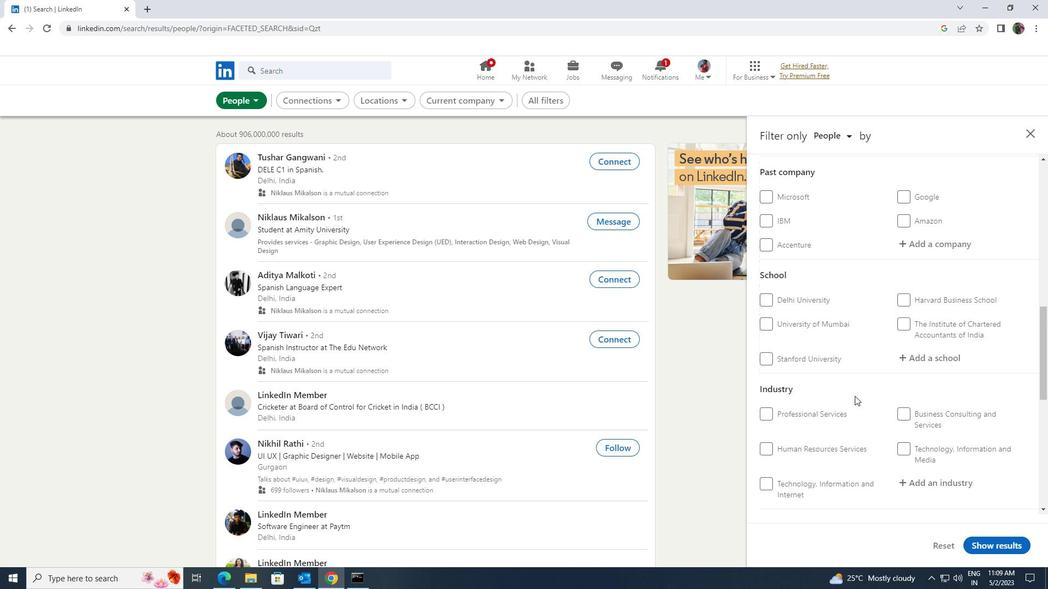 
Action: Mouse scrolled (855, 396) with delta (0, 0)
Screenshot: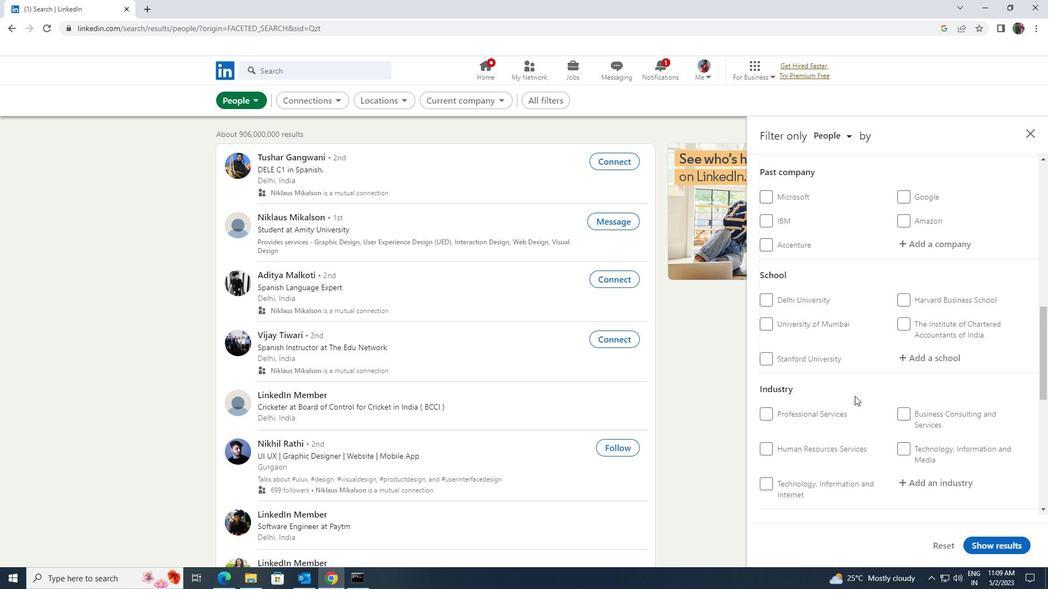 
Action: Mouse scrolled (855, 396) with delta (0, 0)
Screenshot: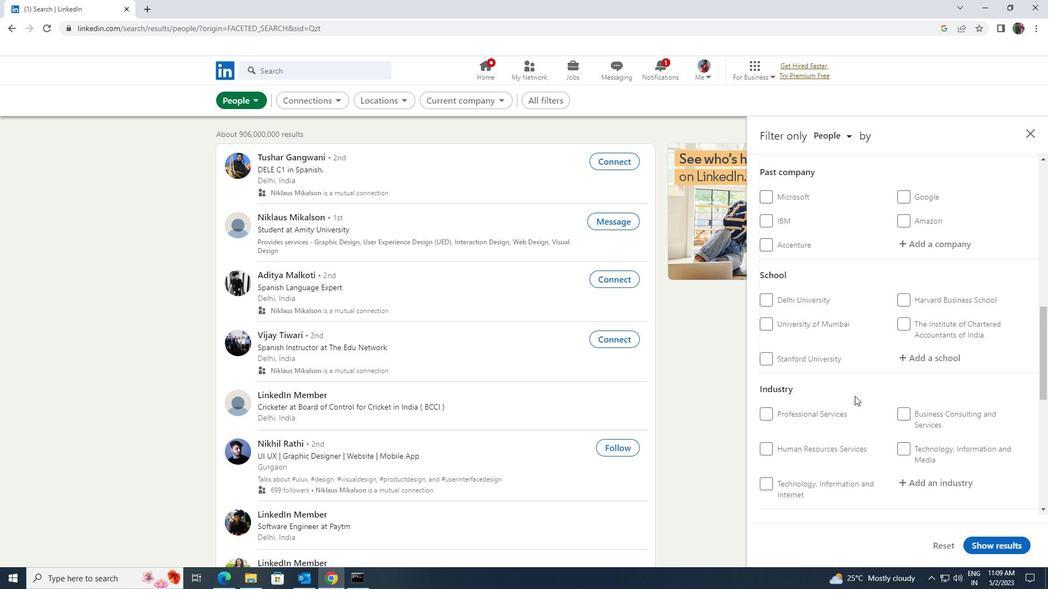 
Action: Mouse moved to (905, 364)
Screenshot: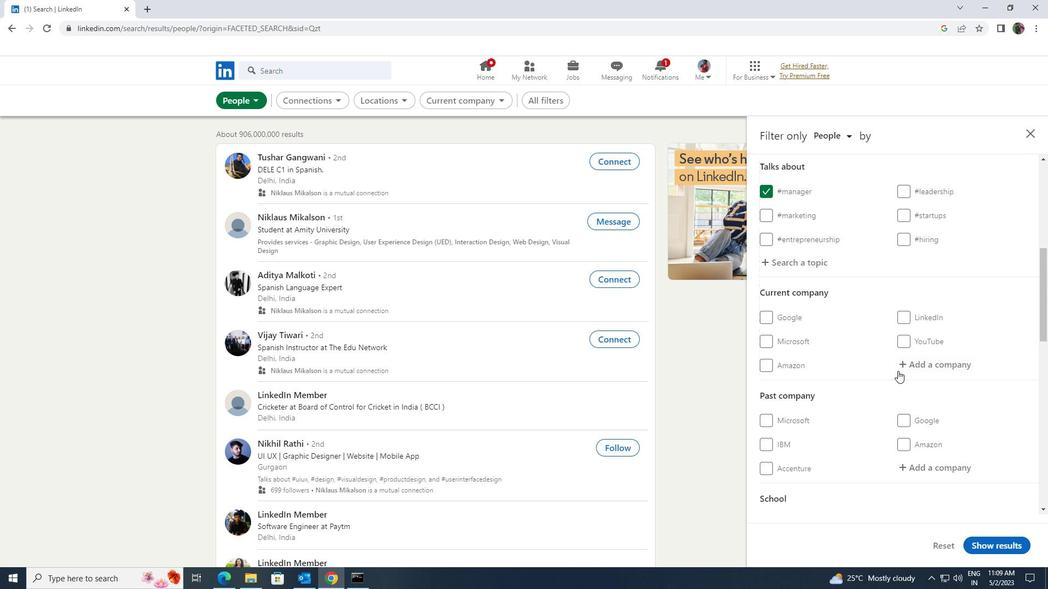 
Action: Mouse pressed left at (905, 364)
Screenshot: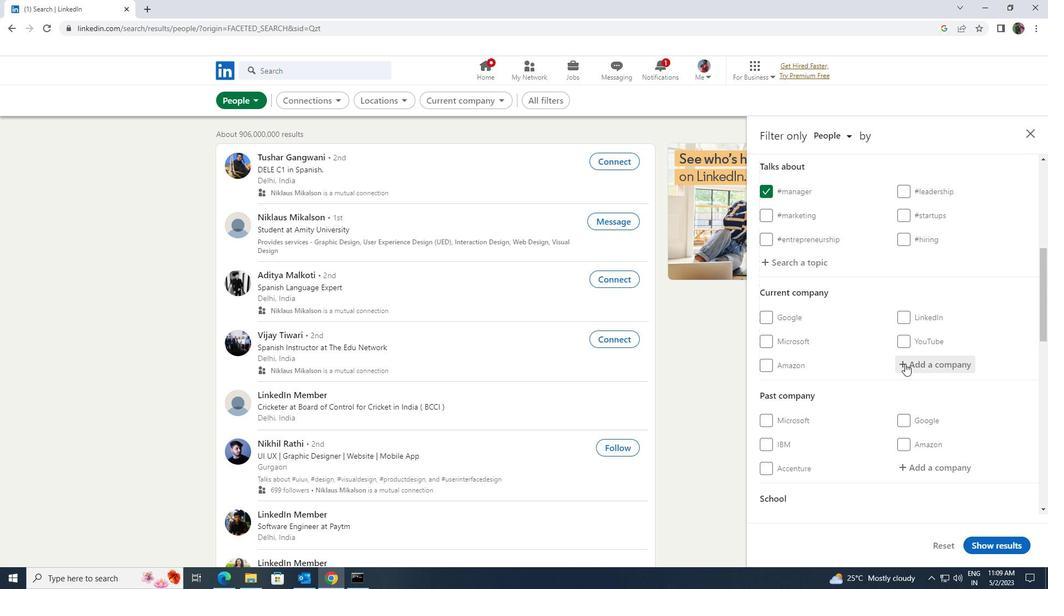 
Action: Mouse moved to (898, 375)
Screenshot: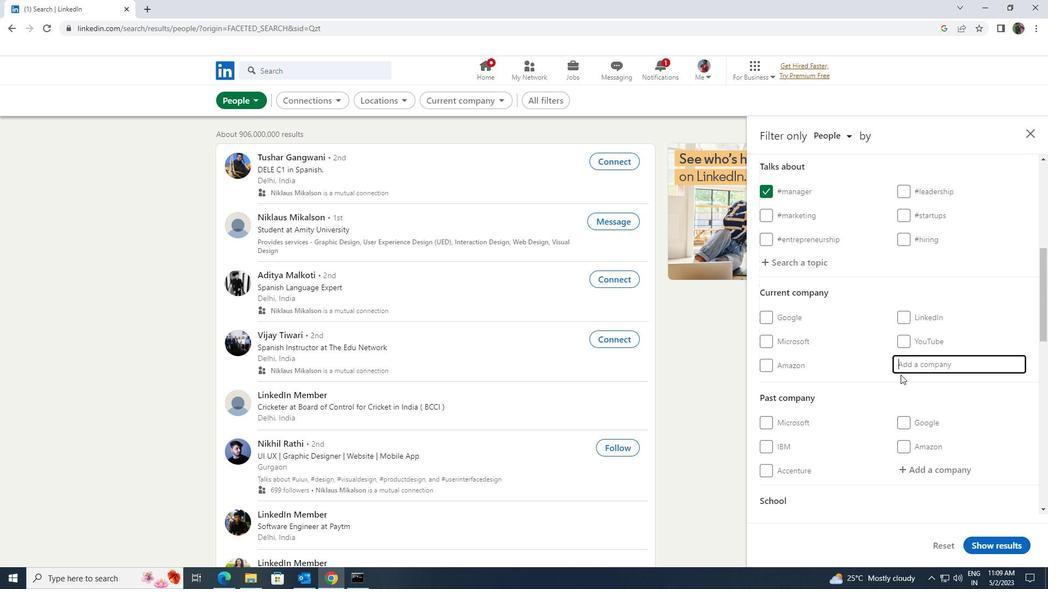 
Action: Key pressed <Key.shift>INDUSTRIAL<Key.space><Key.shift>KNO
Screenshot: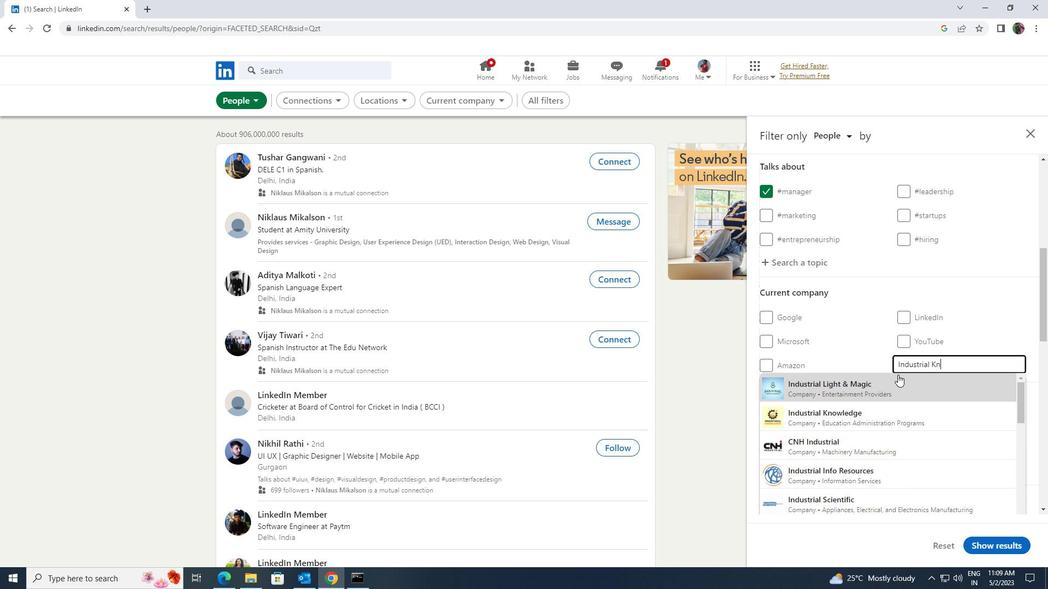 
Action: Mouse moved to (894, 380)
Screenshot: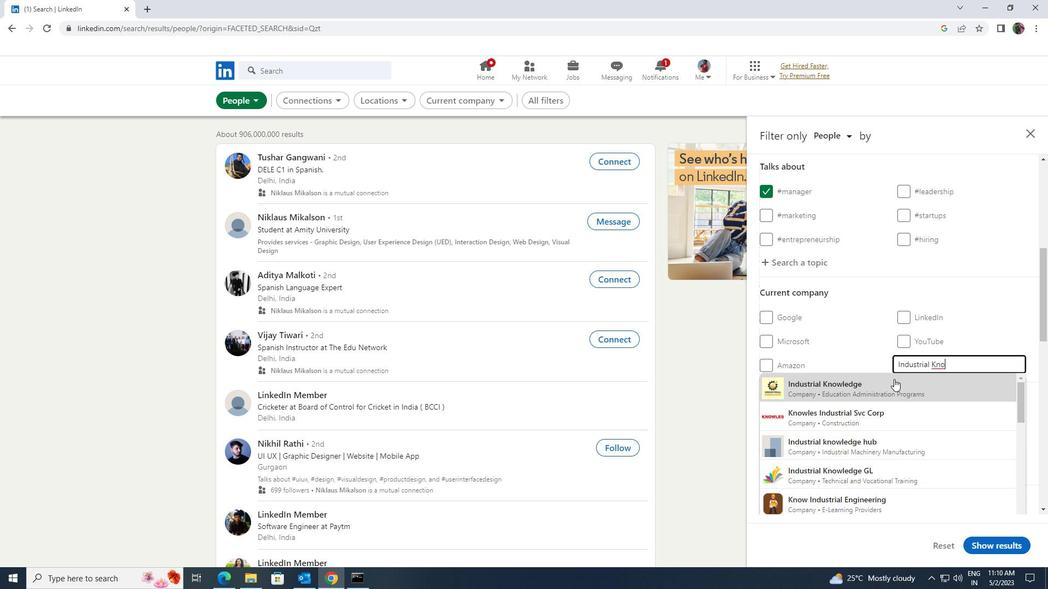 
Action: Mouse pressed left at (894, 380)
Screenshot: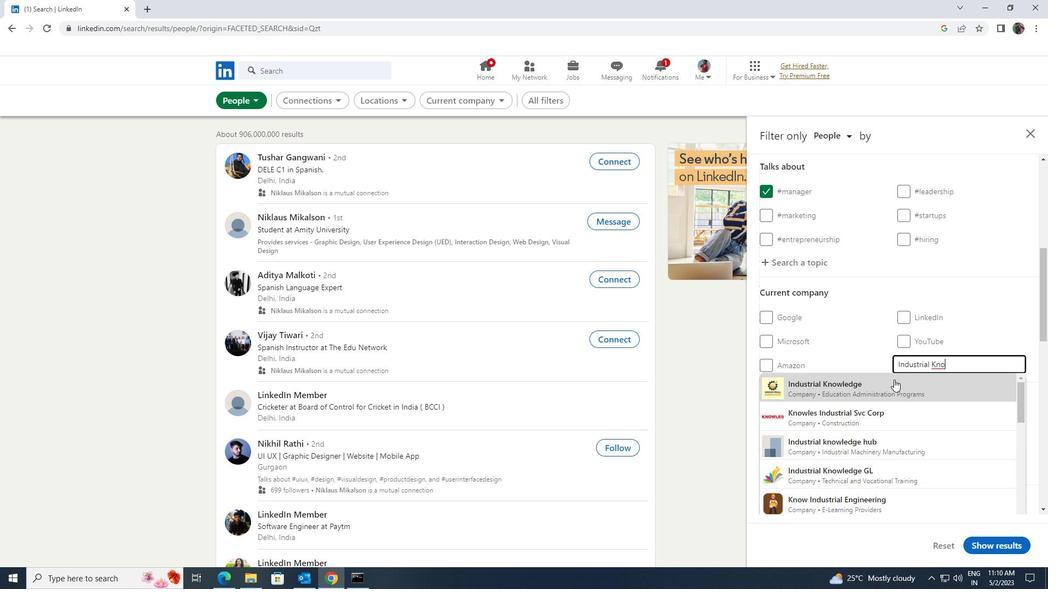 
Action: Mouse moved to (889, 379)
Screenshot: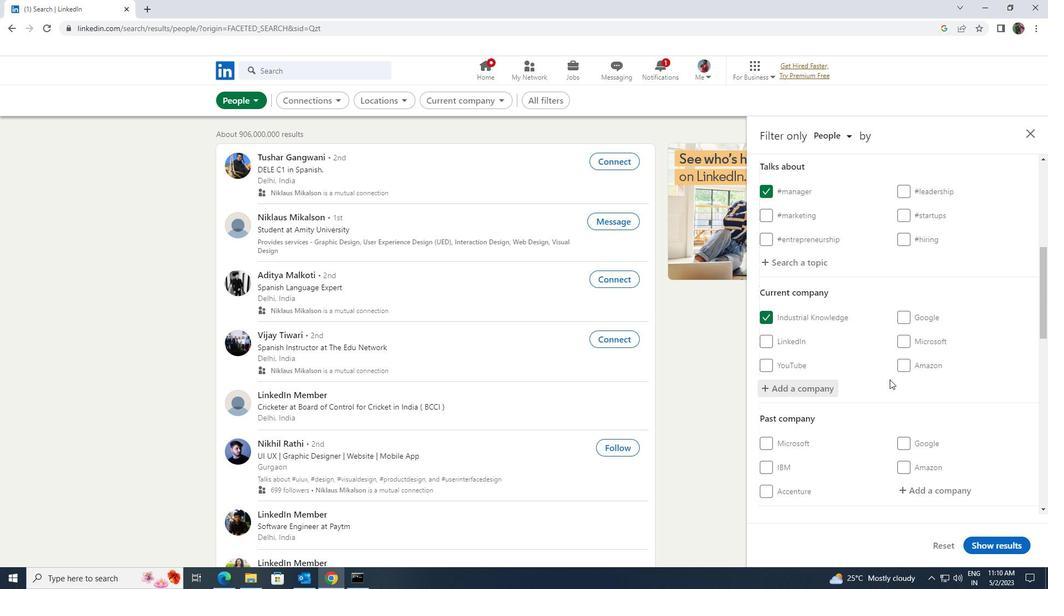 
Action: Mouse scrolled (889, 378) with delta (0, 0)
Screenshot: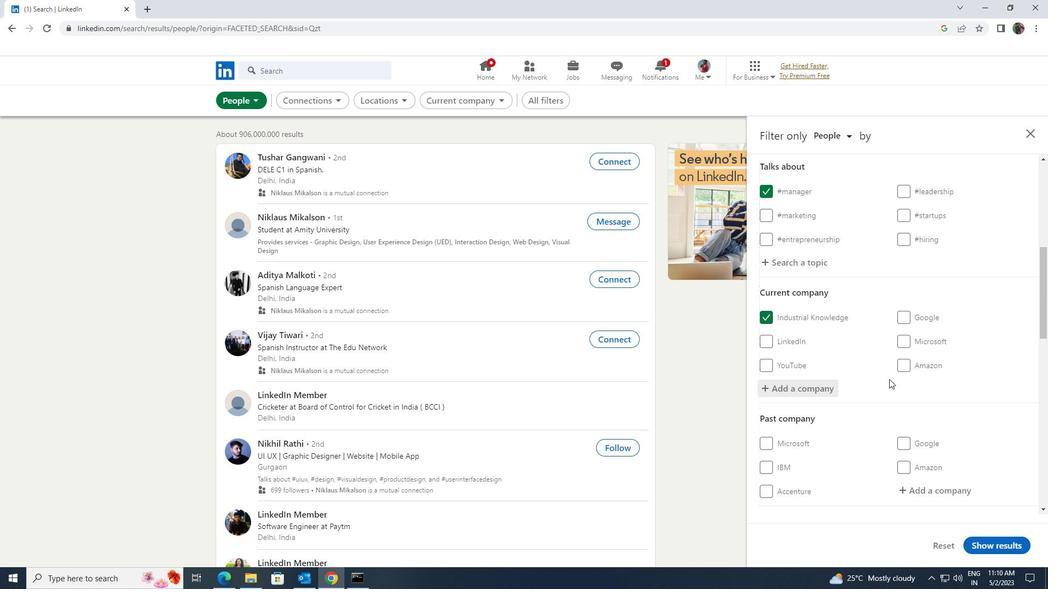
Action: Mouse moved to (887, 377)
Screenshot: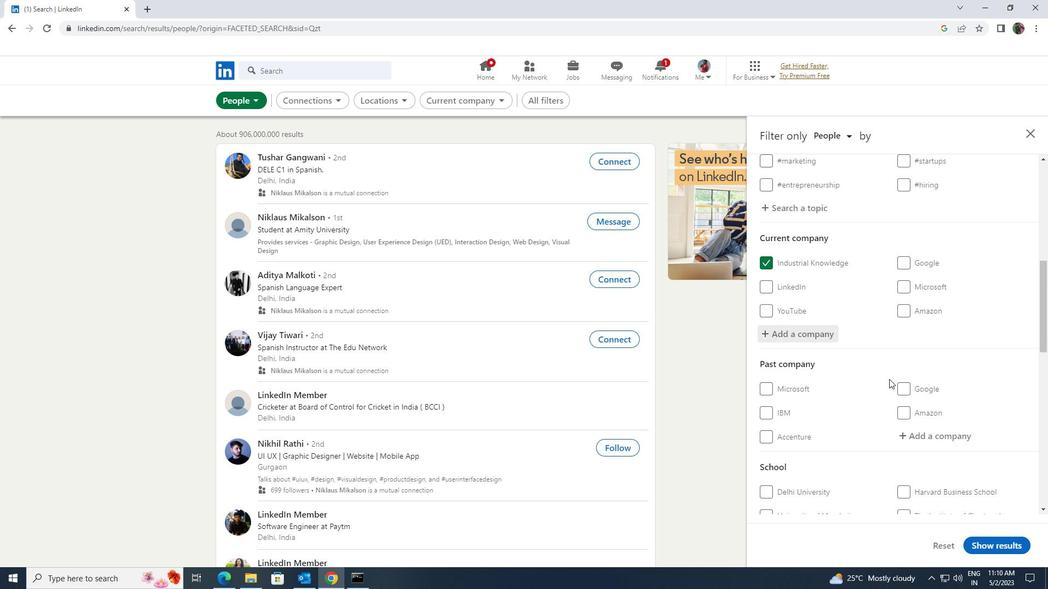 
Action: Mouse scrolled (887, 377) with delta (0, 0)
Screenshot: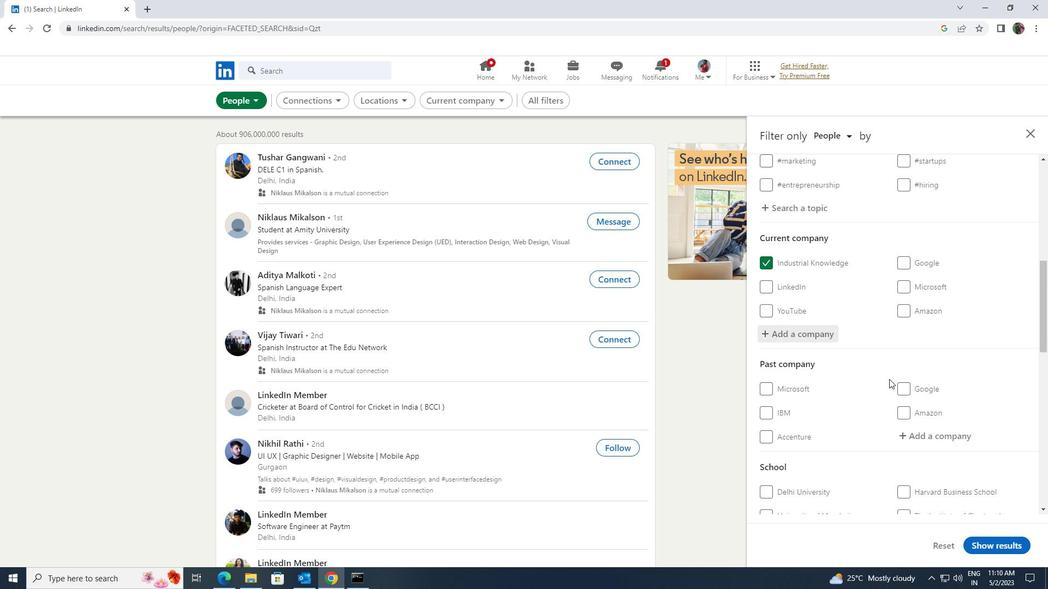 
Action: Mouse scrolled (887, 377) with delta (0, 0)
Screenshot: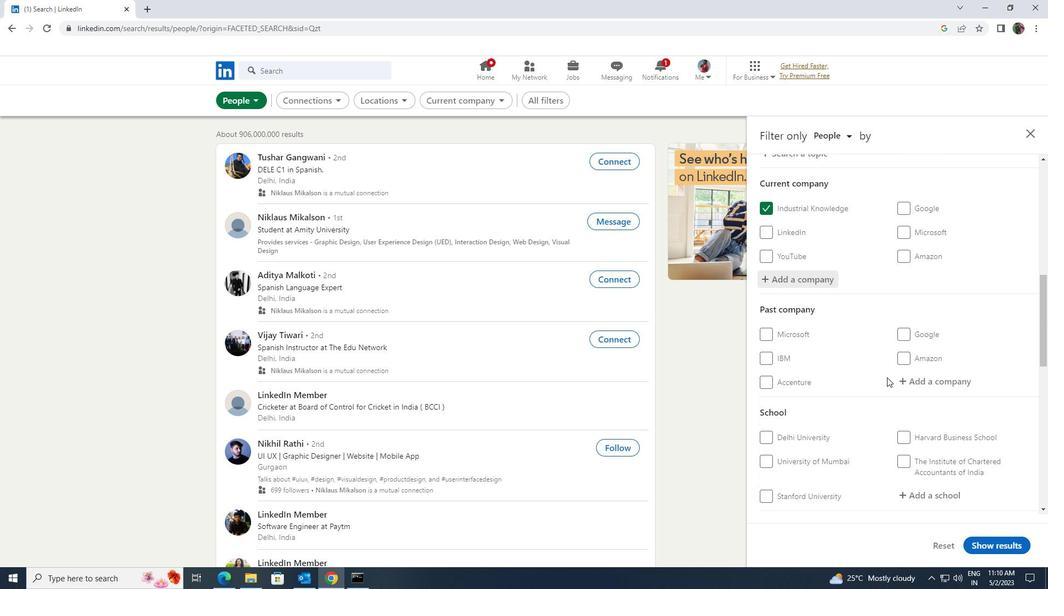 
Action: Mouse scrolled (887, 377) with delta (0, 0)
Screenshot: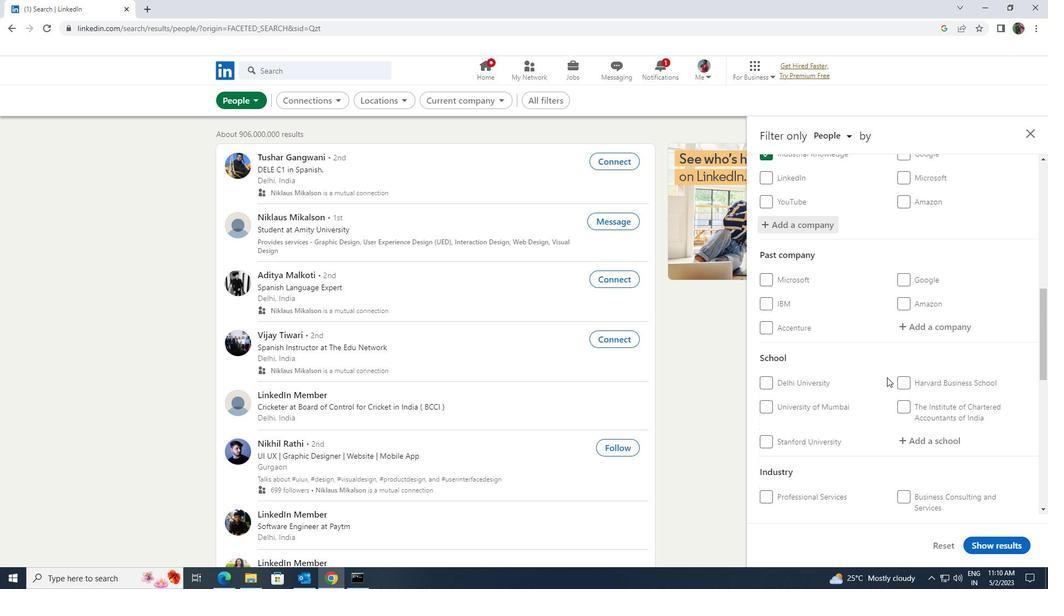 
Action: Mouse moved to (913, 380)
Screenshot: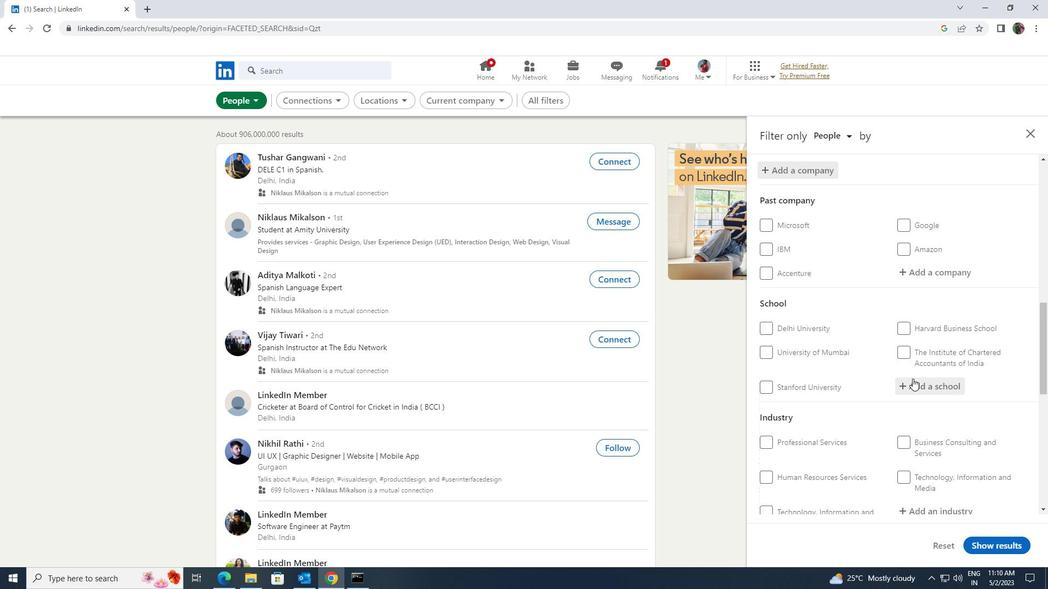 
Action: Mouse pressed left at (913, 380)
Screenshot: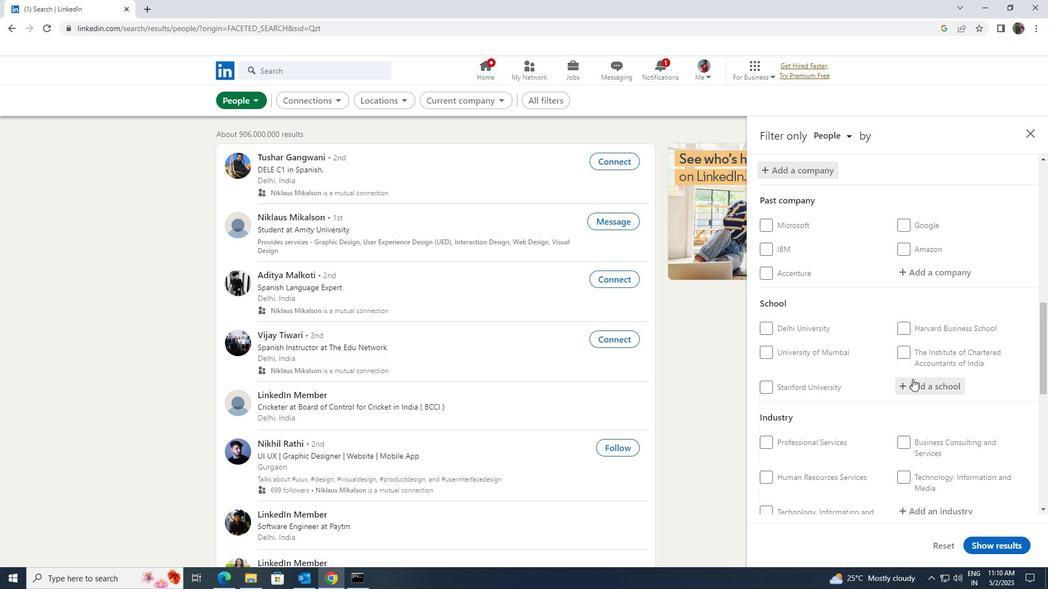 
Action: Mouse moved to (913, 380)
Screenshot: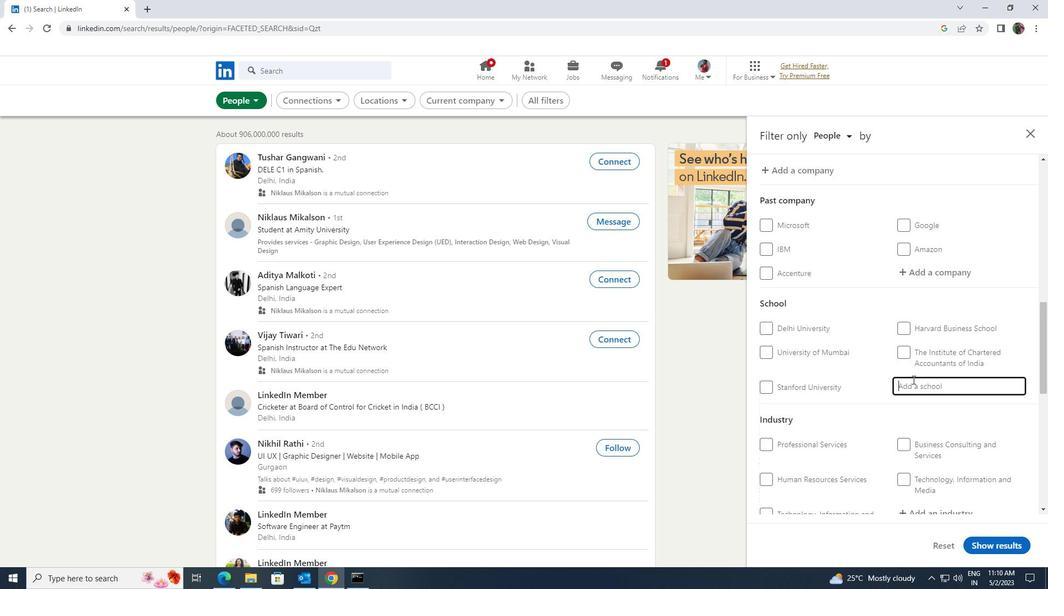 
Action: Key pressed <Key.shift>UNIVERSITY<Key.space>OF<Key.space><Key.shift>JAMMU<Key.space>JAMMU<Key.space>TAWI
Screenshot: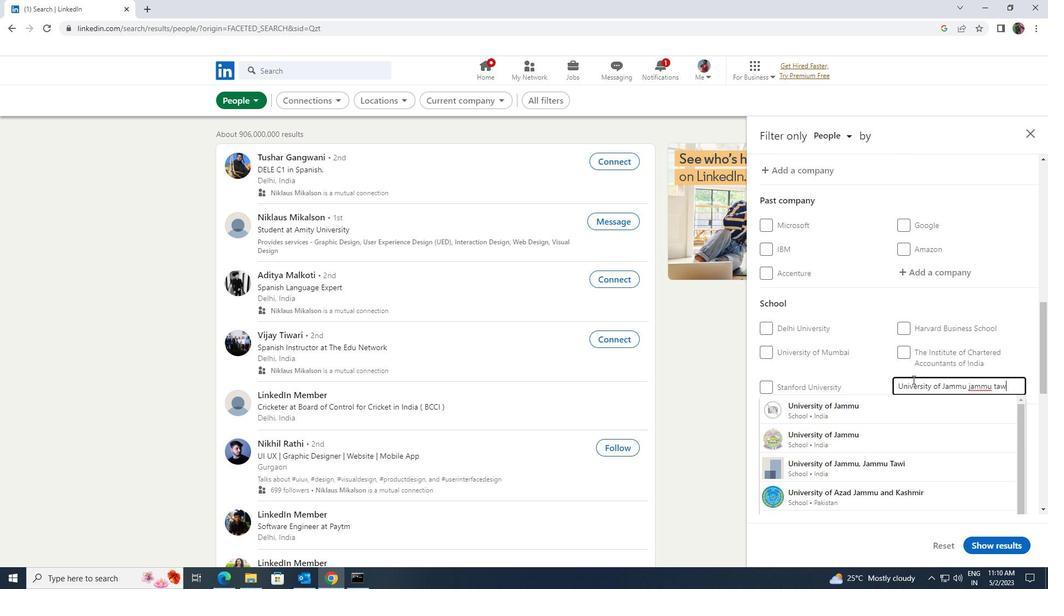 
Action: Mouse moved to (856, 407)
Screenshot: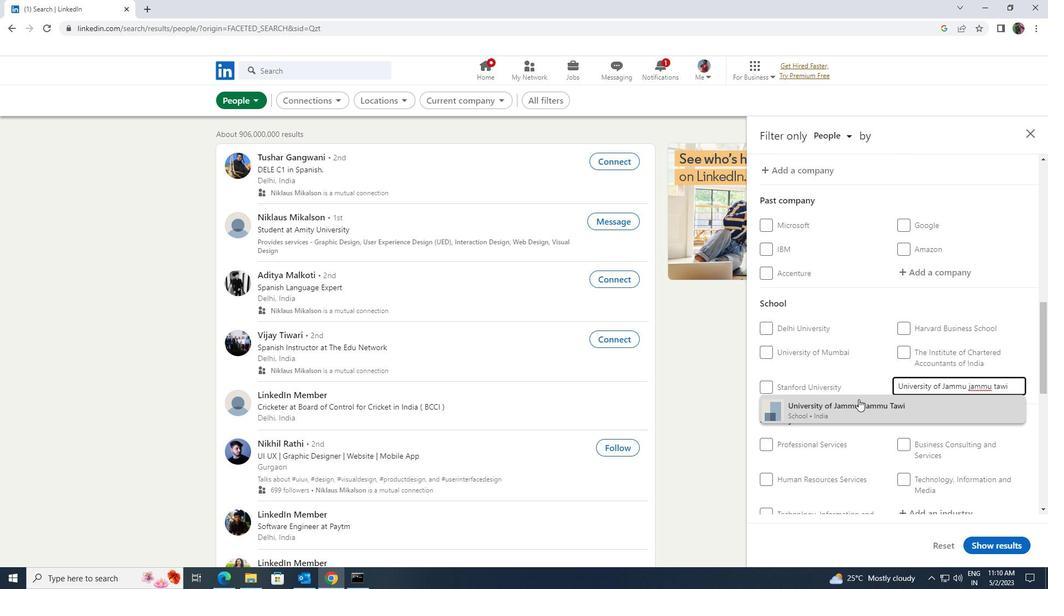 
Action: Mouse pressed left at (856, 407)
Screenshot: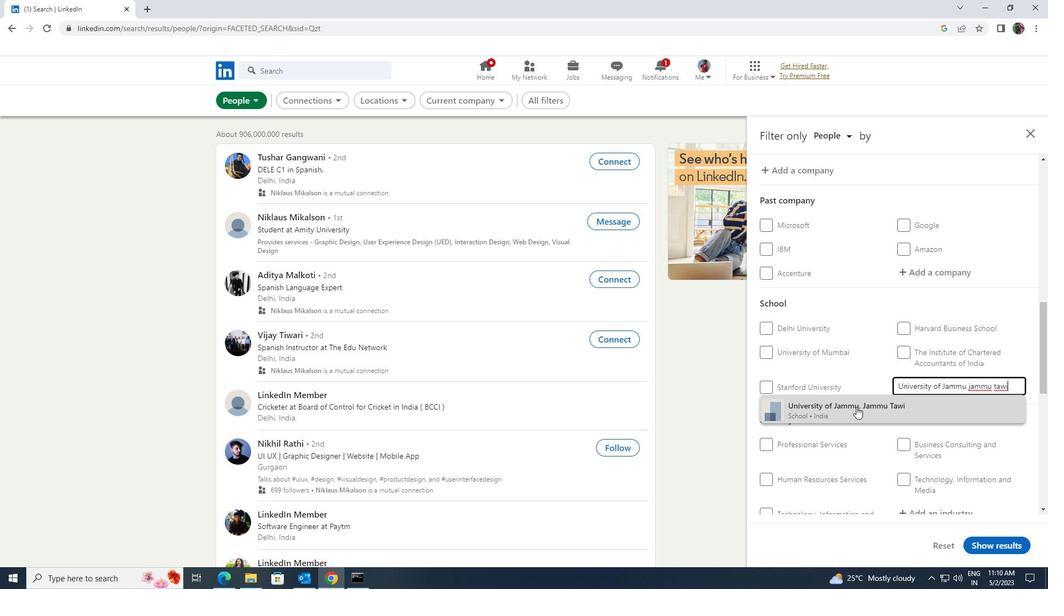 
Action: Mouse scrolled (856, 406) with delta (0, 0)
Screenshot: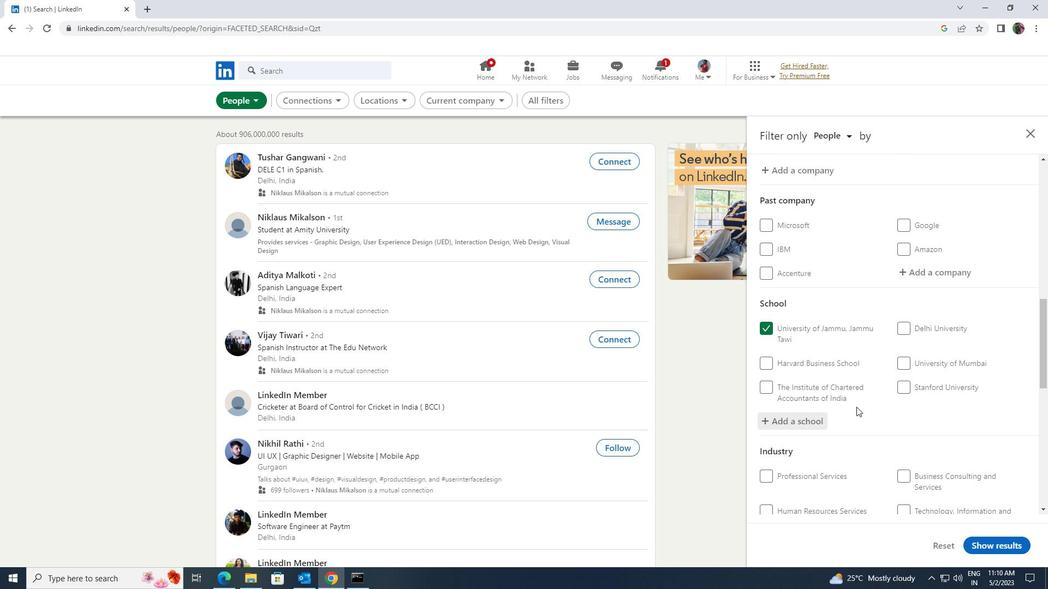 
Action: Mouse scrolled (856, 406) with delta (0, 0)
Screenshot: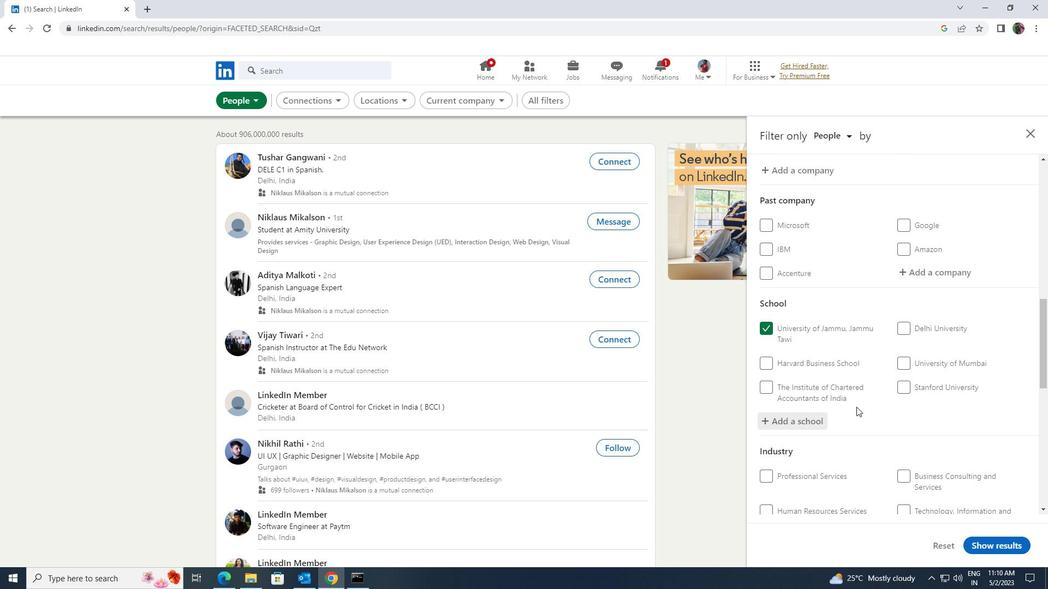 
Action: Mouse scrolled (856, 406) with delta (0, 0)
Screenshot: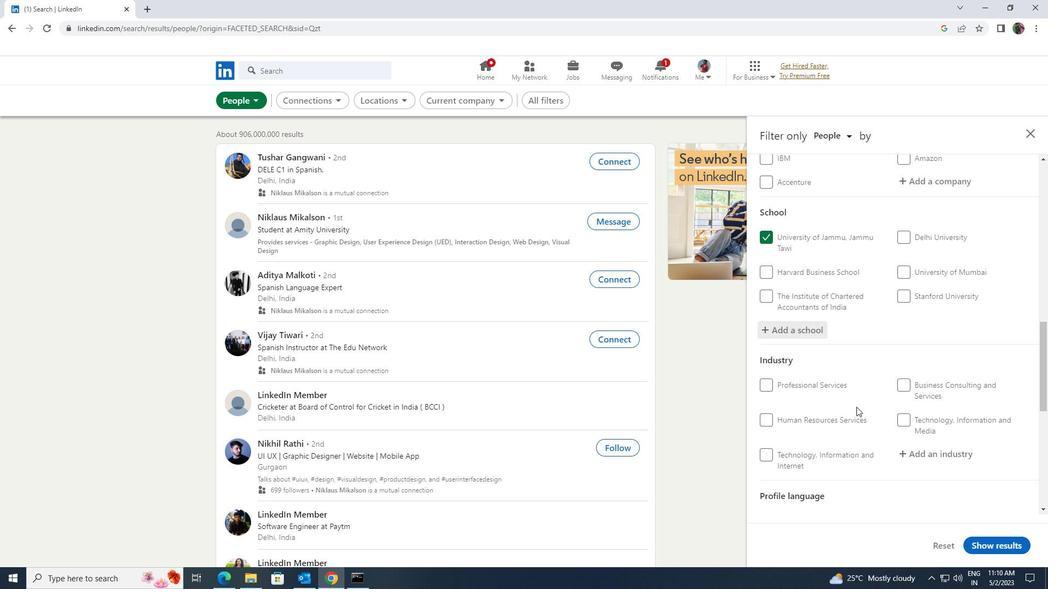 
Action: Mouse moved to (923, 387)
Screenshot: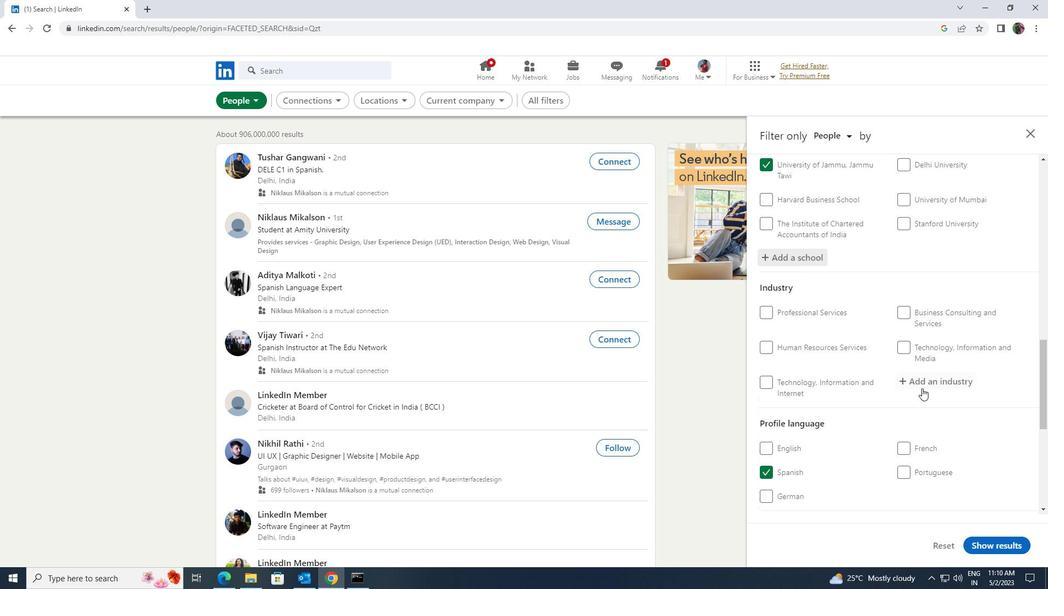 
Action: Mouse pressed left at (923, 387)
Screenshot: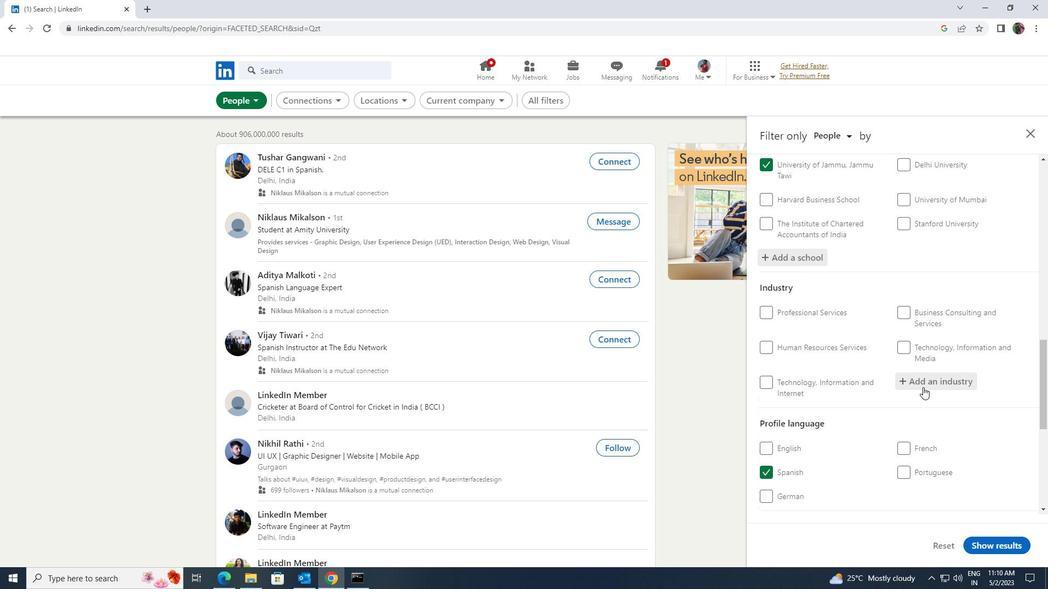 
Action: Key pressed <Key.shift>RENEW
Screenshot: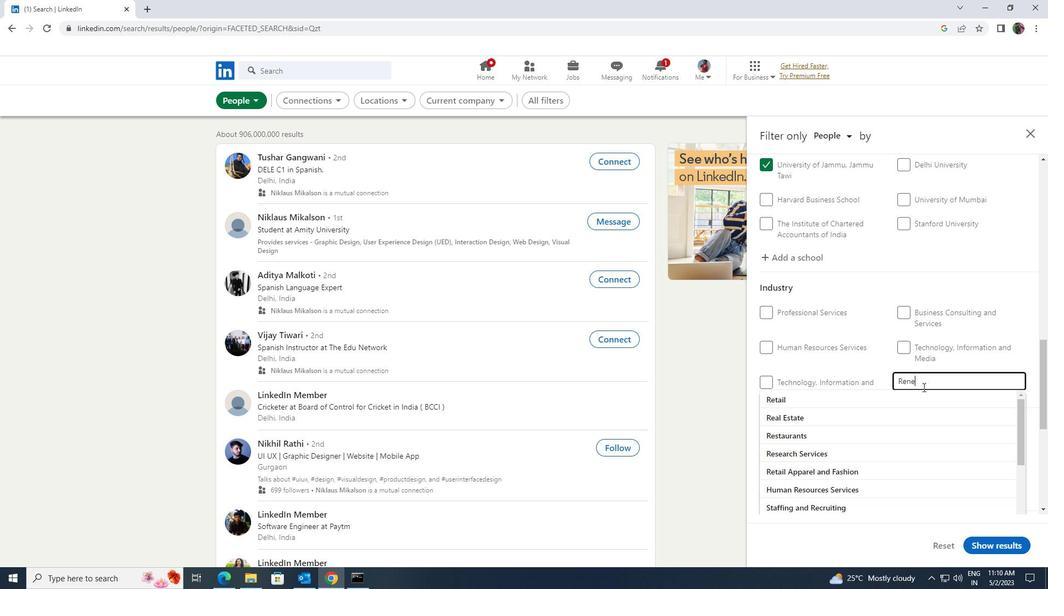 
Action: Mouse moved to (905, 395)
Screenshot: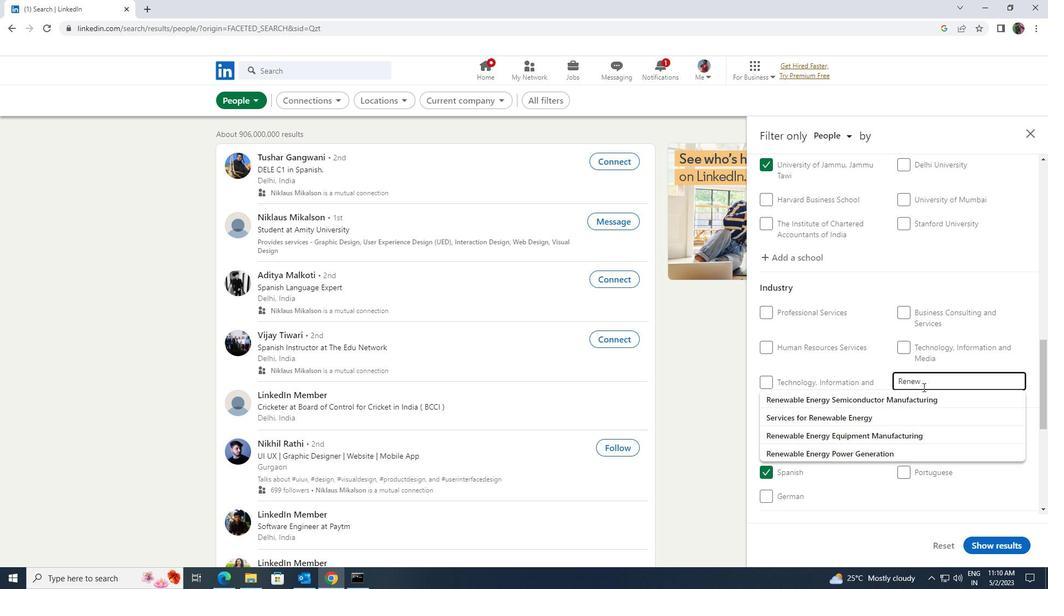 
Action: Mouse pressed left at (905, 395)
Screenshot: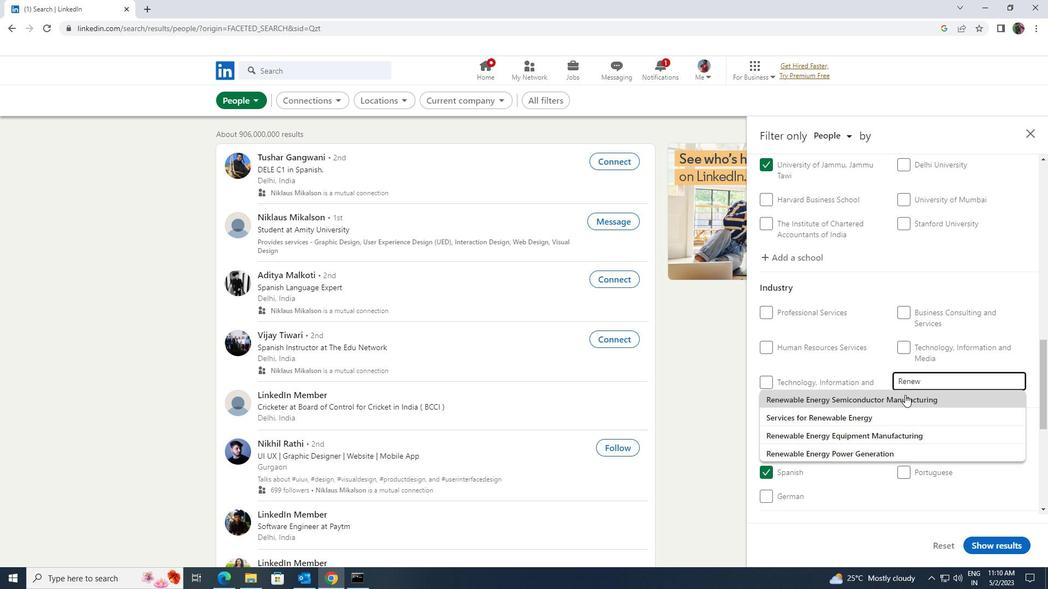 
Action: Mouse scrolled (905, 394) with delta (0, 0)
Screenshot: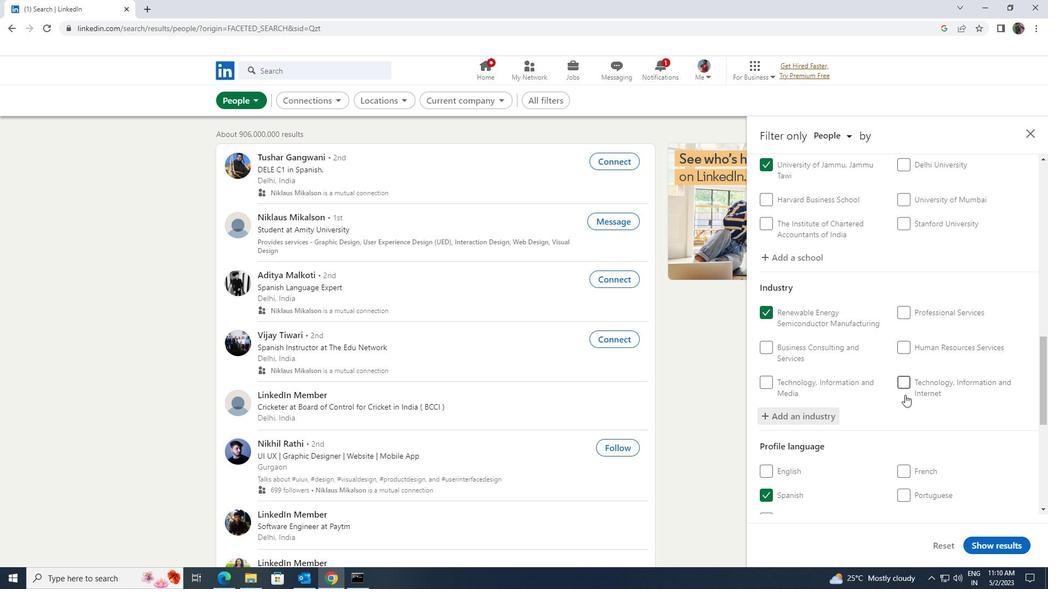 
Action: Mouse scrolled (905, 394) with delta (0, 0)
Screenshot: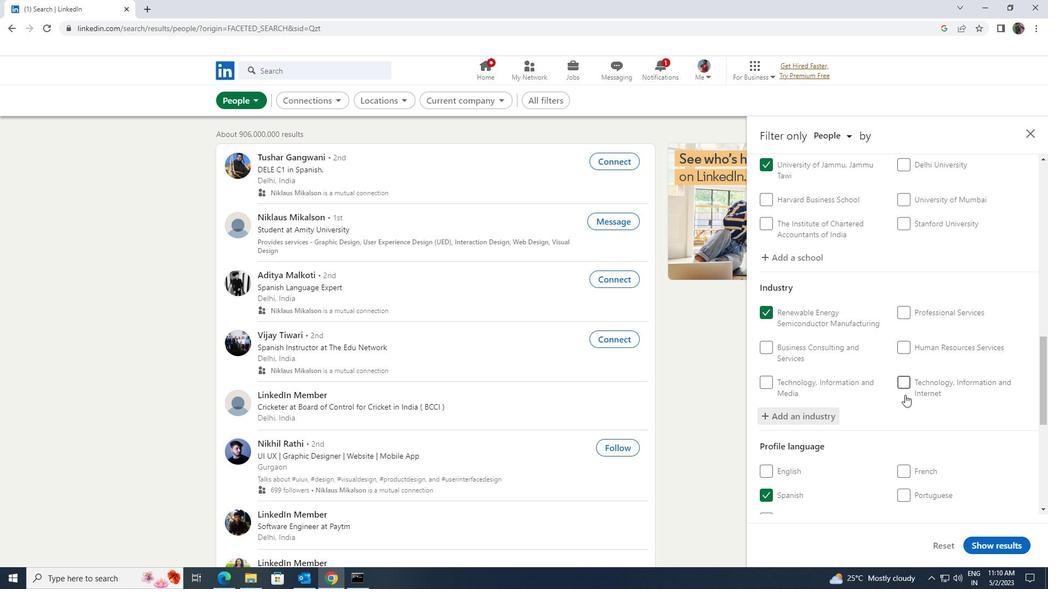 
Action: Mouse scrolled (905, 394) with delta (0, 0)
Screenshot: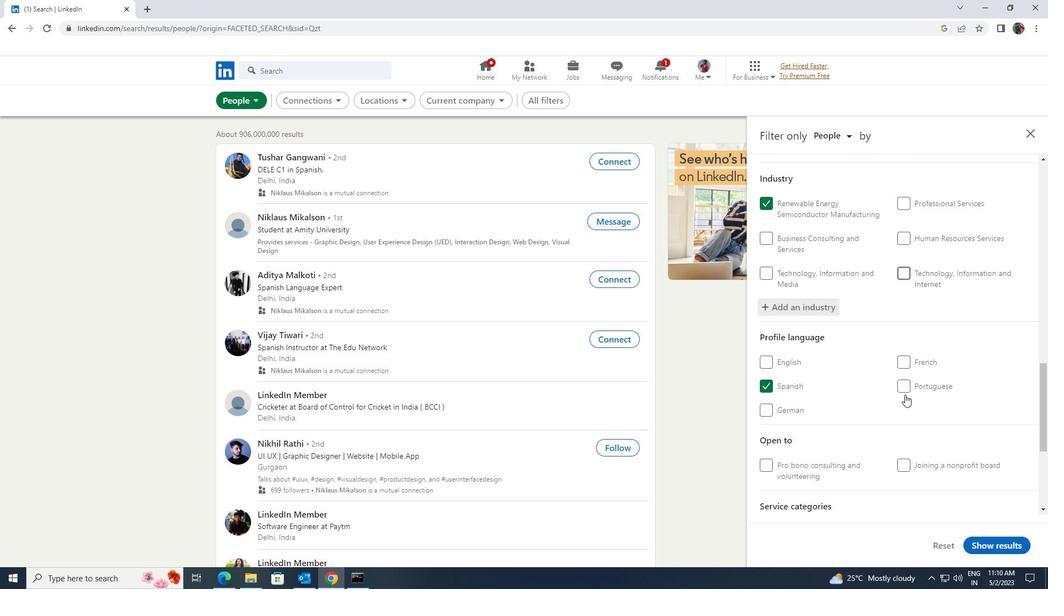 
Action: Mouse scrolled (905, 394) with delta (0, 0)
Screenshot: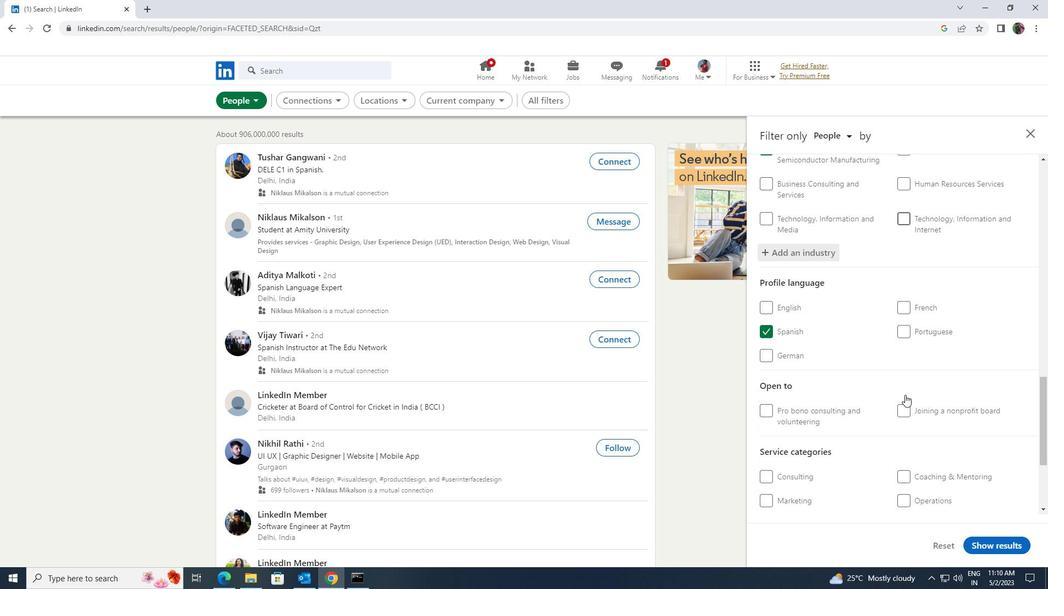 
Action: Mouse scrolled (905, 394) with delta (0, 0)
Screenshot: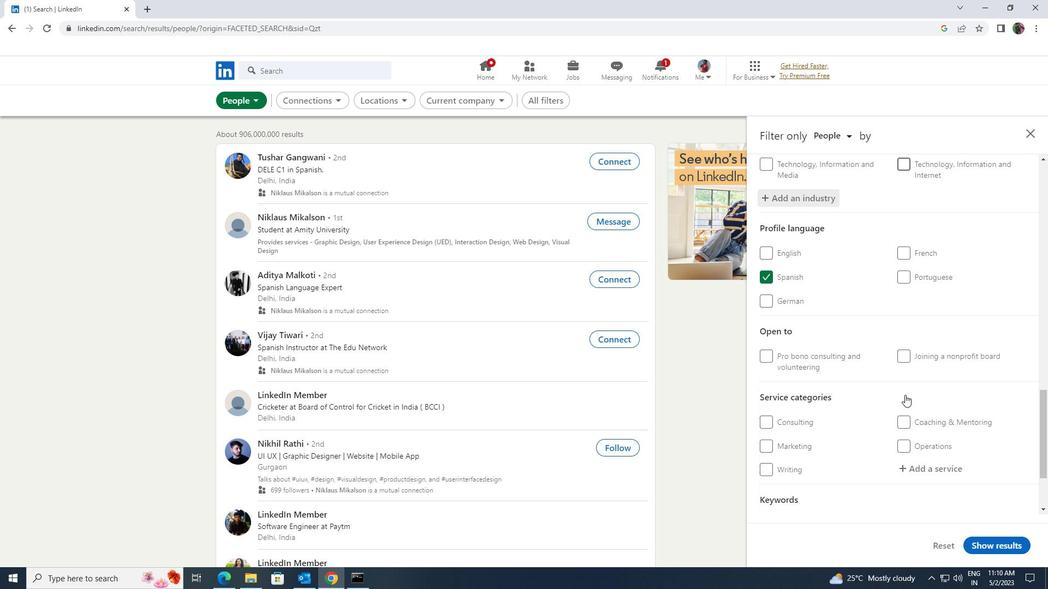 
Action: Mouse scrolled (905, 394) with delta (0, 0)
Screenshot: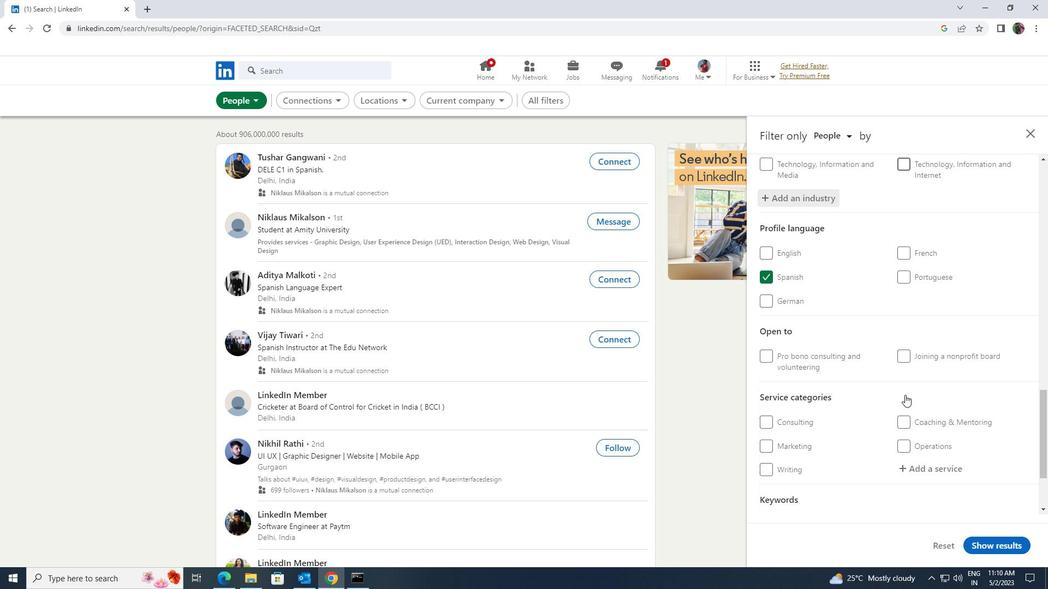 
Action: Mouse moved to (928, 363)
Screenshot: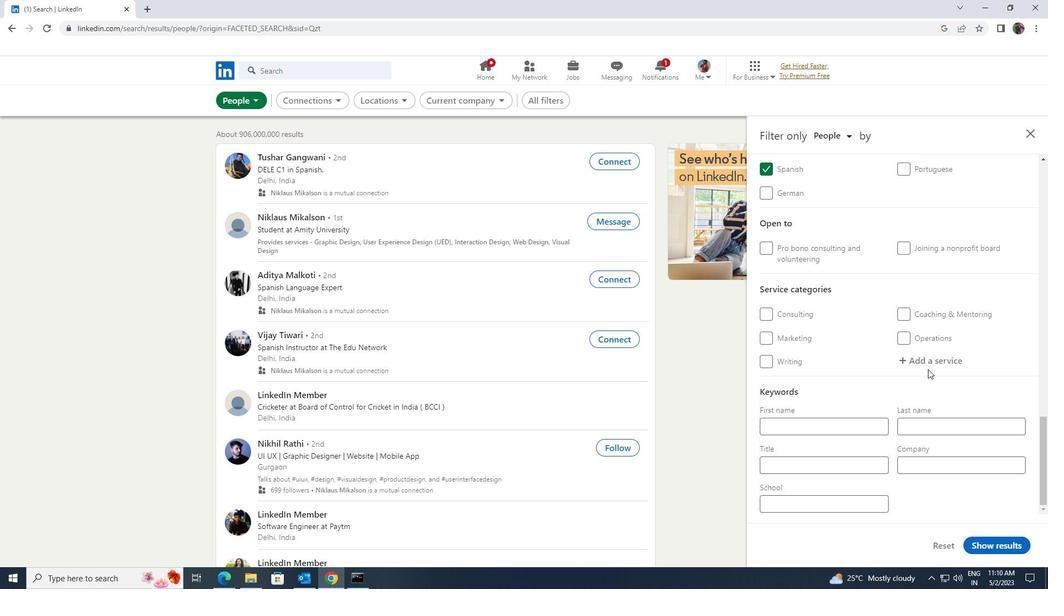 
Action: Mouse pressed left at (928, 363)
Screenshot: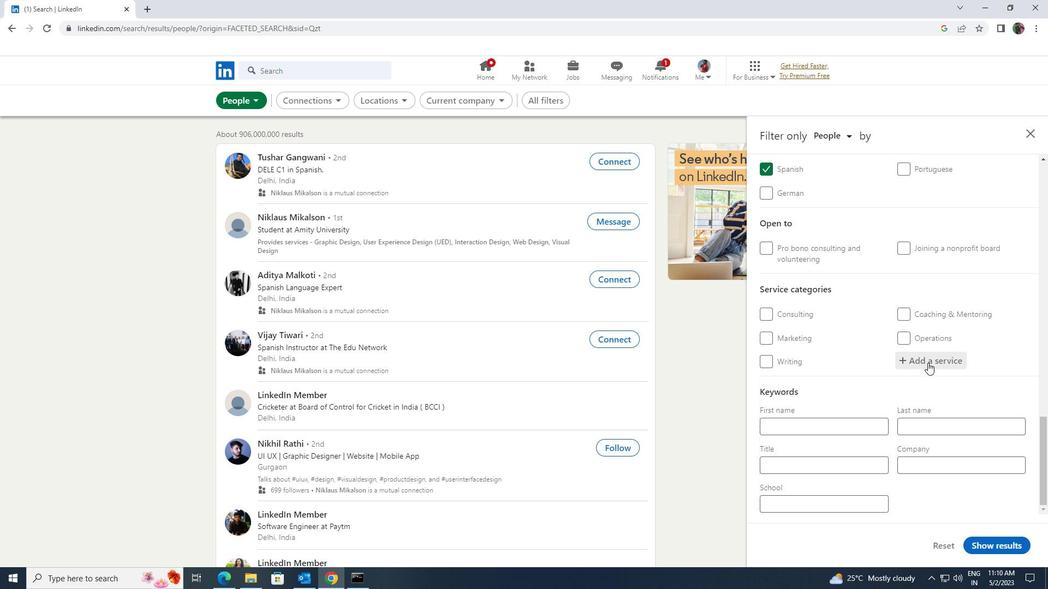 
Action: Key pressed <Key.shift>BOO
Screenshot: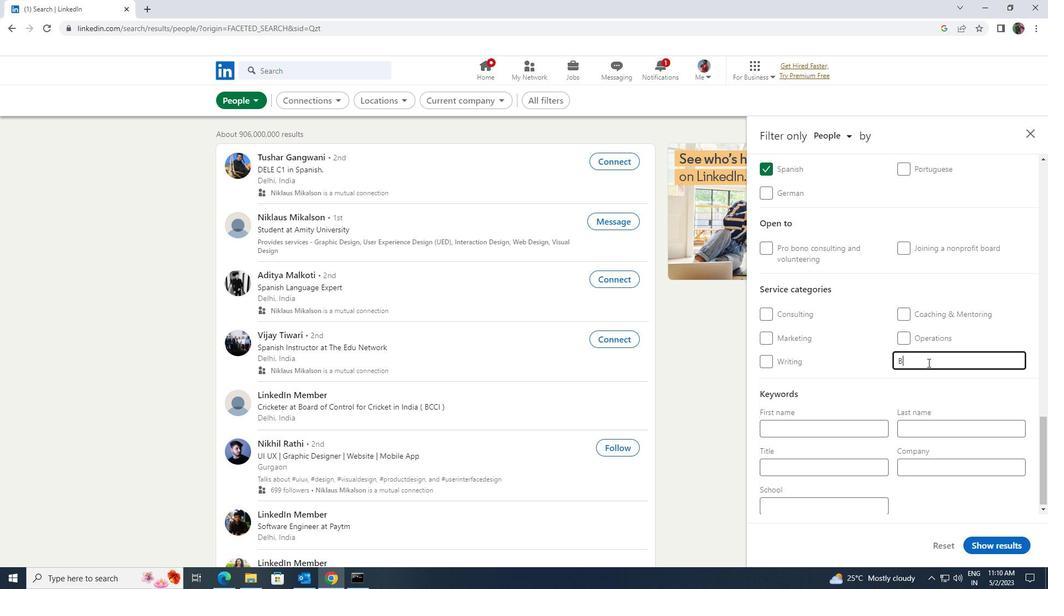 
Action: Mouse moved to (928, 362)
Screenshot: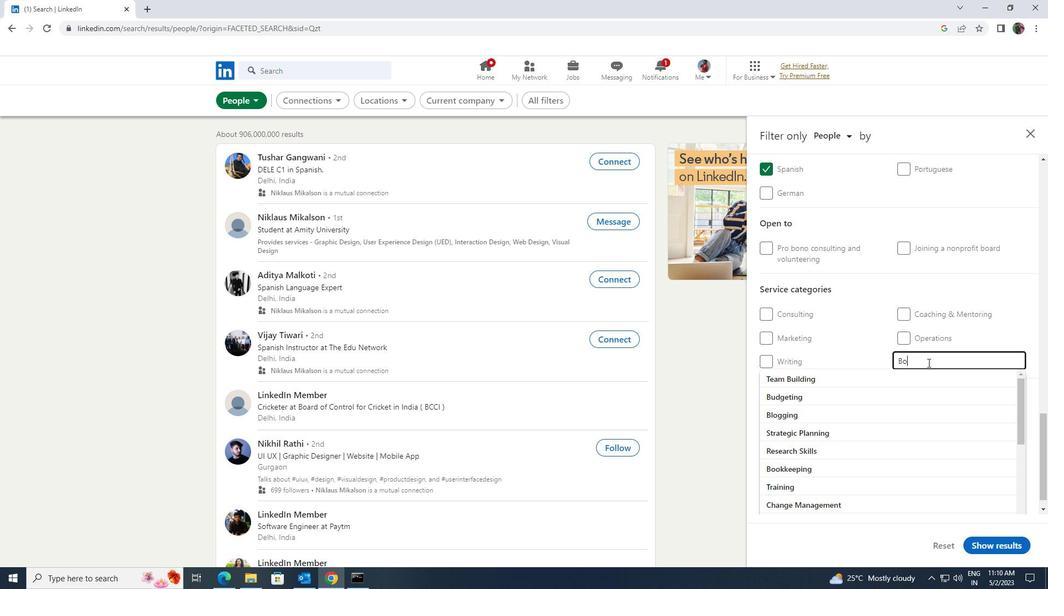 
Action: Key pressed KK
Screenshot: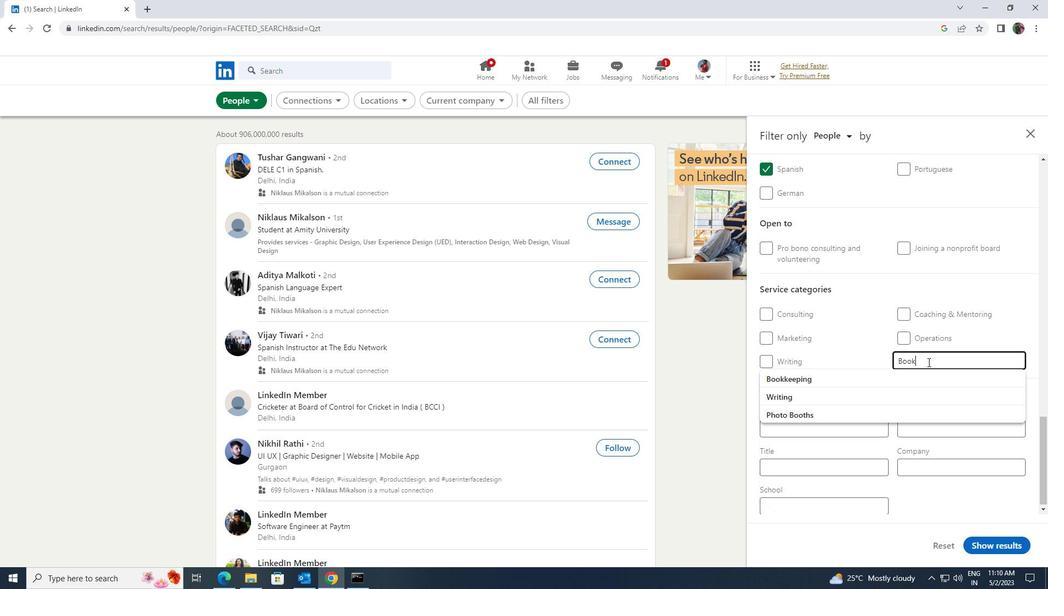 
Action: Mouse moved to (919, 372)
Screenshot: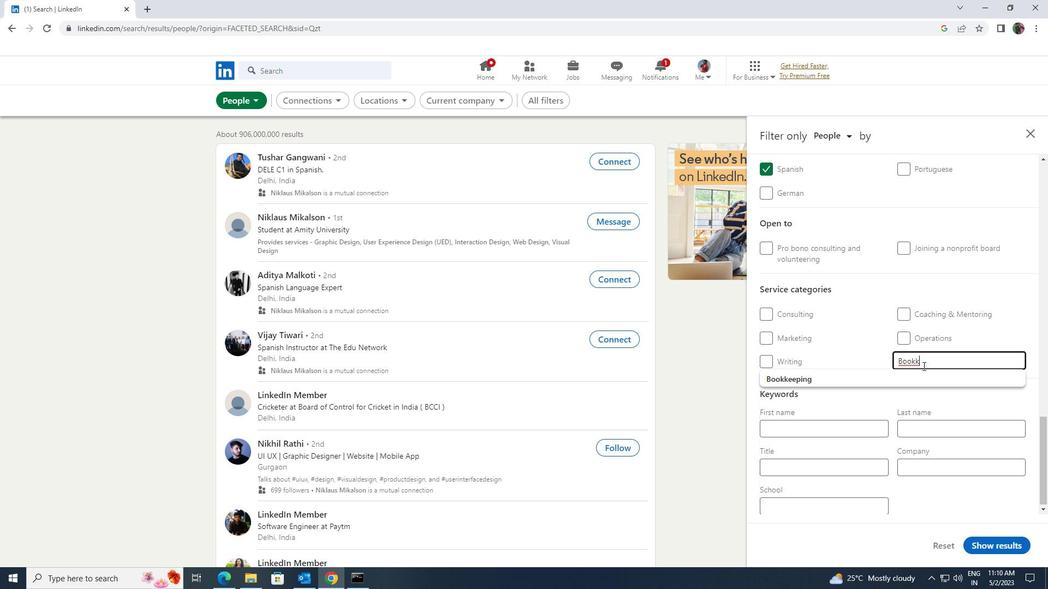 
Action: Mouse pressed left at (919, 372)
Screenshot: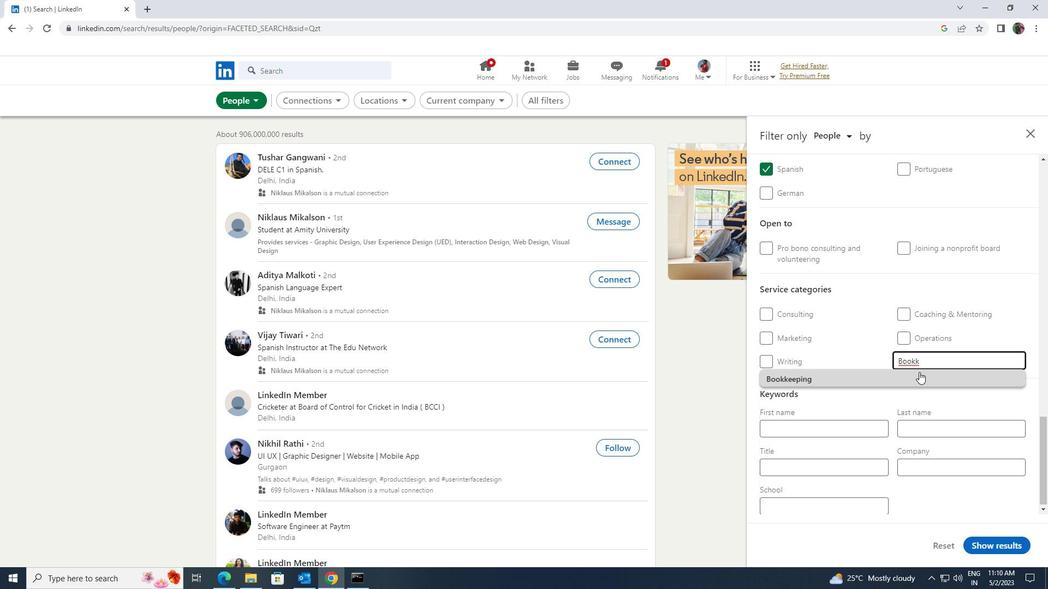 
Action: Mouse moved to (917, 374)
Screenshot: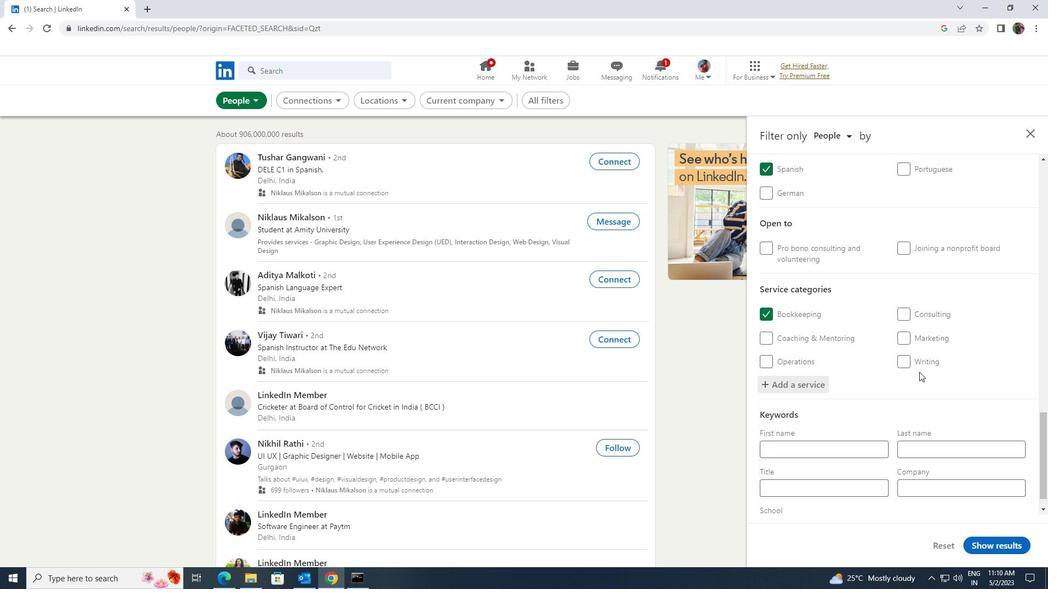 
Action: Mouse scrolled (917, 373) with delta (0, 0)
Screenshot: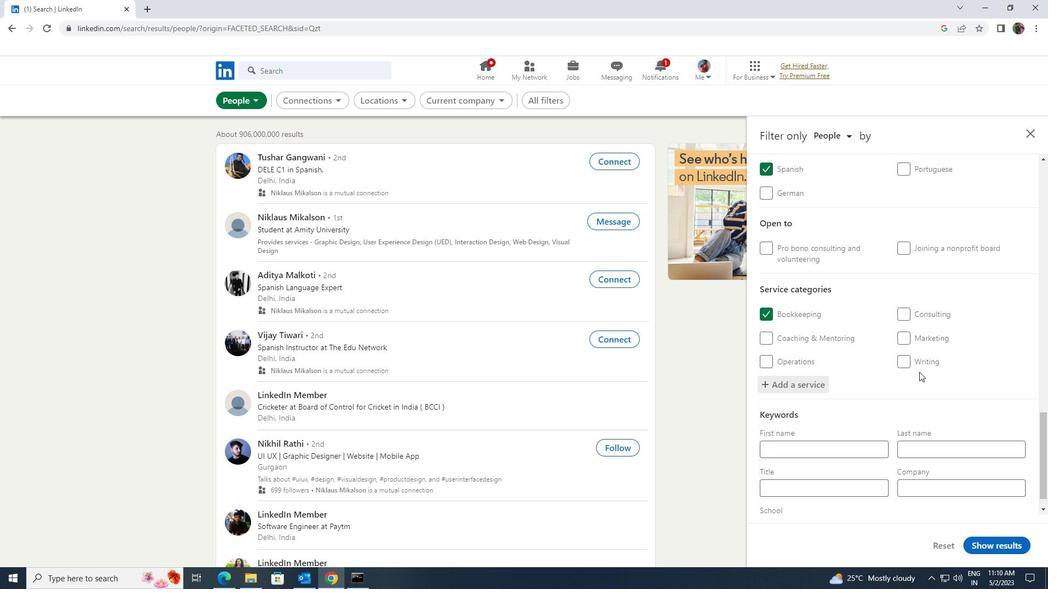 
Action: Mouse moved to (912, 377)
Screenshot: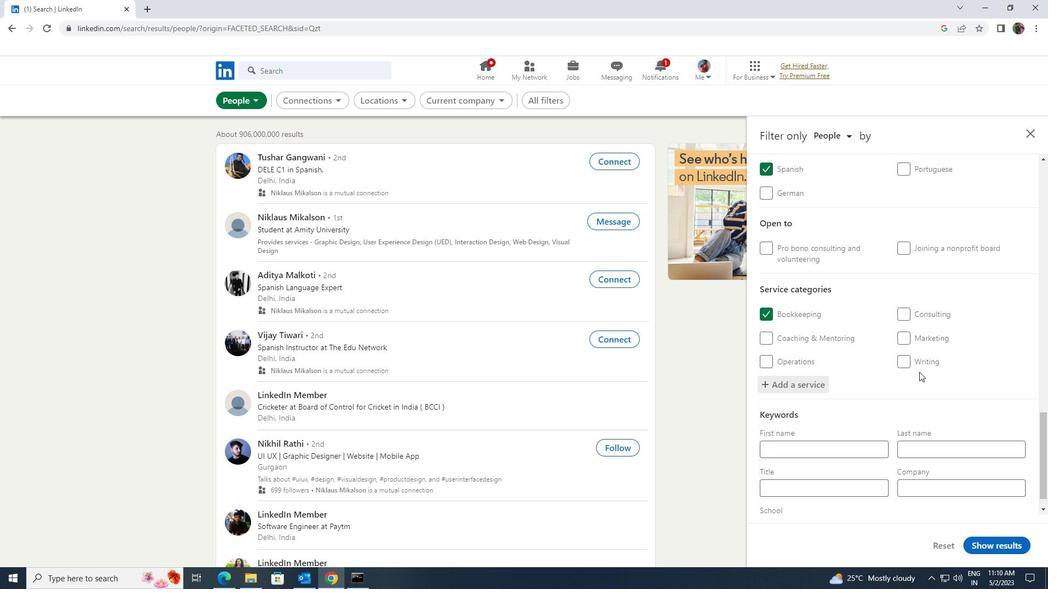 
Action: Mouse scrolled (912, 377) with delta (0, 0)
Screenshot: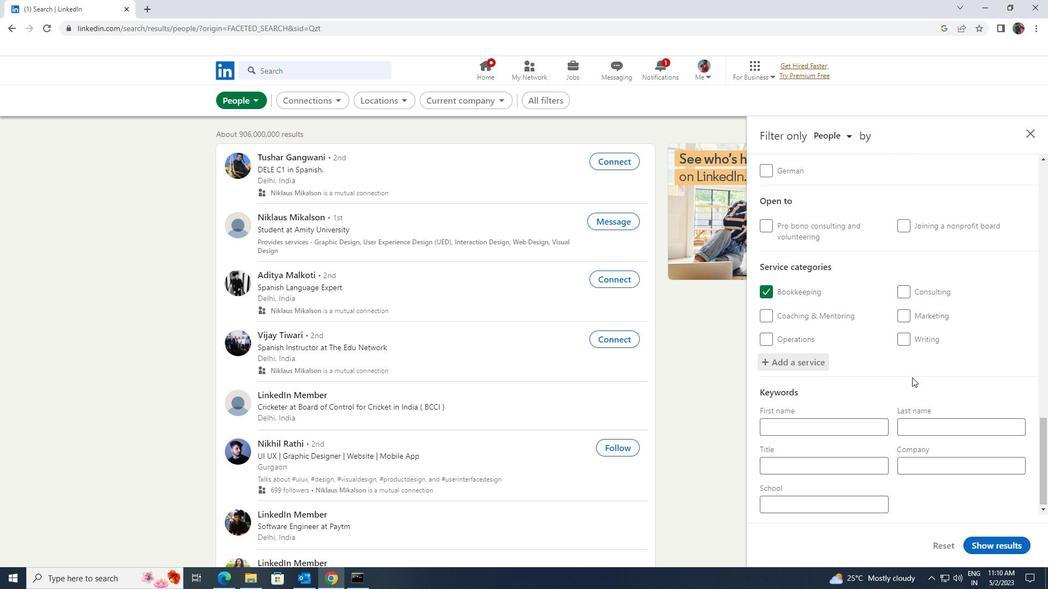 
Action: Mouse scrolled (912, 377) with delta (0, 0)
Screenshot: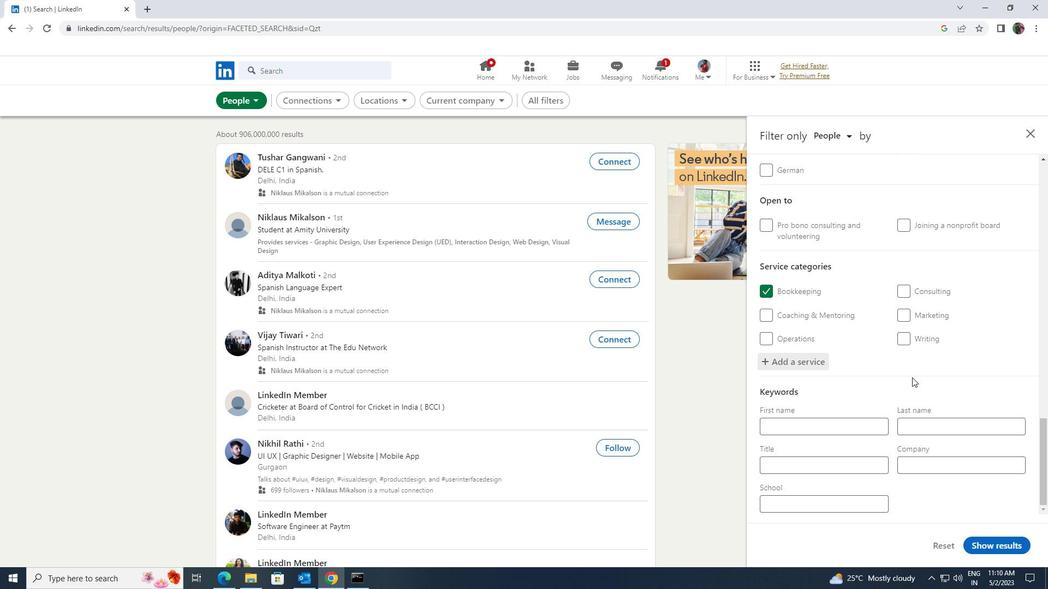 
Action: Mouse moved to (873, 460)
Screenshot: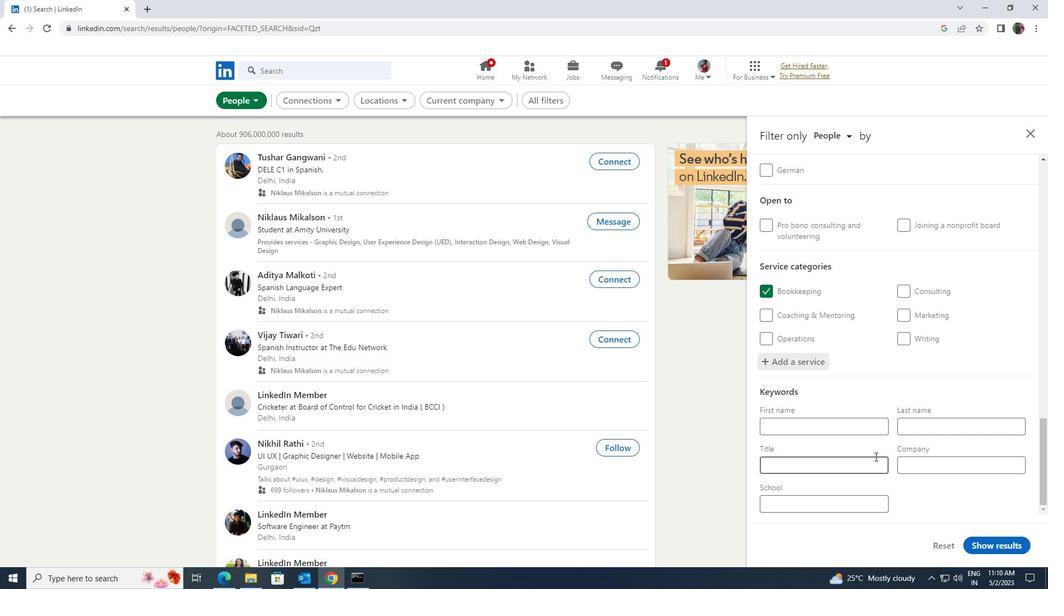 
Action: Mouse pressed left at (873, 460)
Screenshot: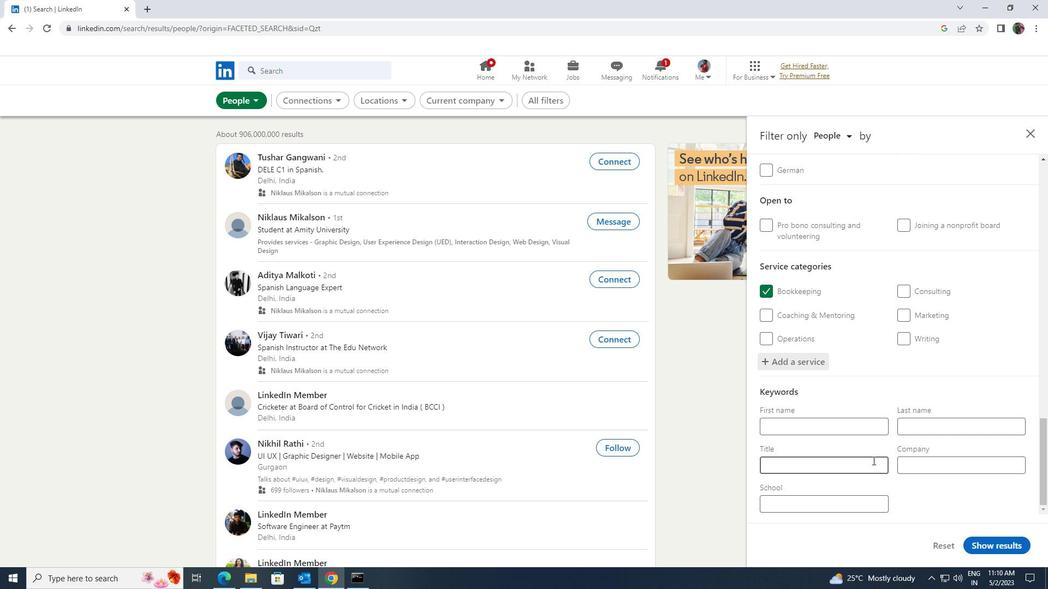 
Action: Key pressed <Key.shift>OG<Key.backspace>FIICE<Key.space><Key.backspace><Key.backspace><Key.backspace><Key.backspace><Key.backspace>FICE<Key.space>MANAGER
Screenshot: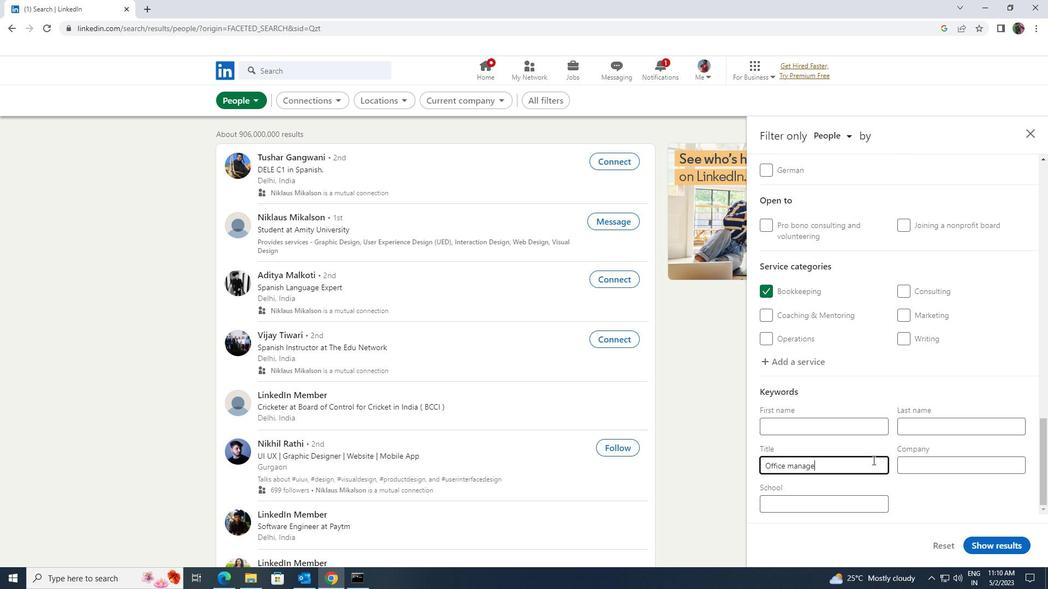 
Action: Mouse moved to (990, 540)
Screenshot: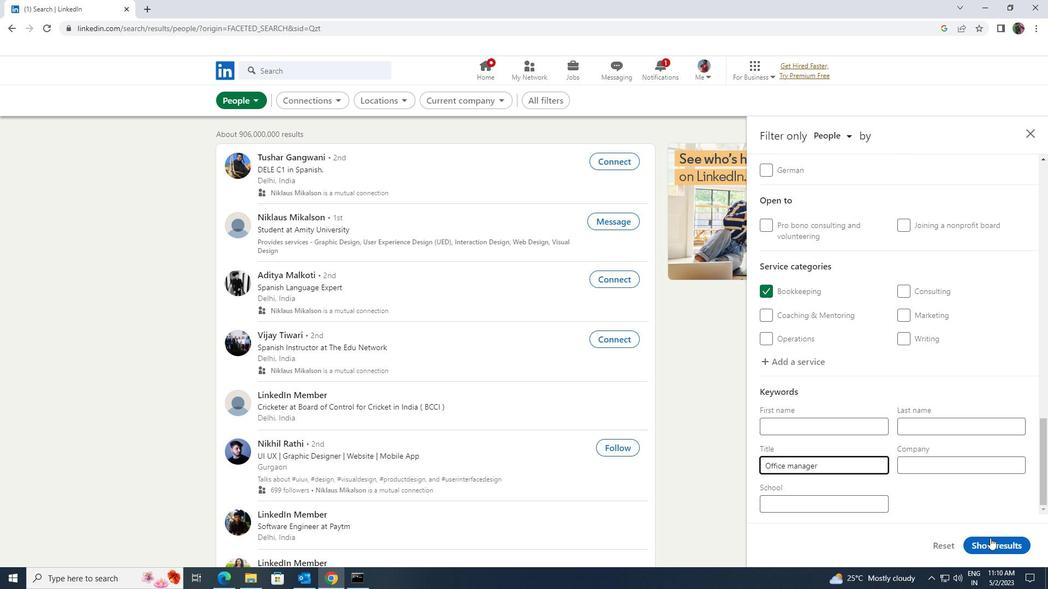 
Action: Mouse pressed left at (990, 540)
Screenshot: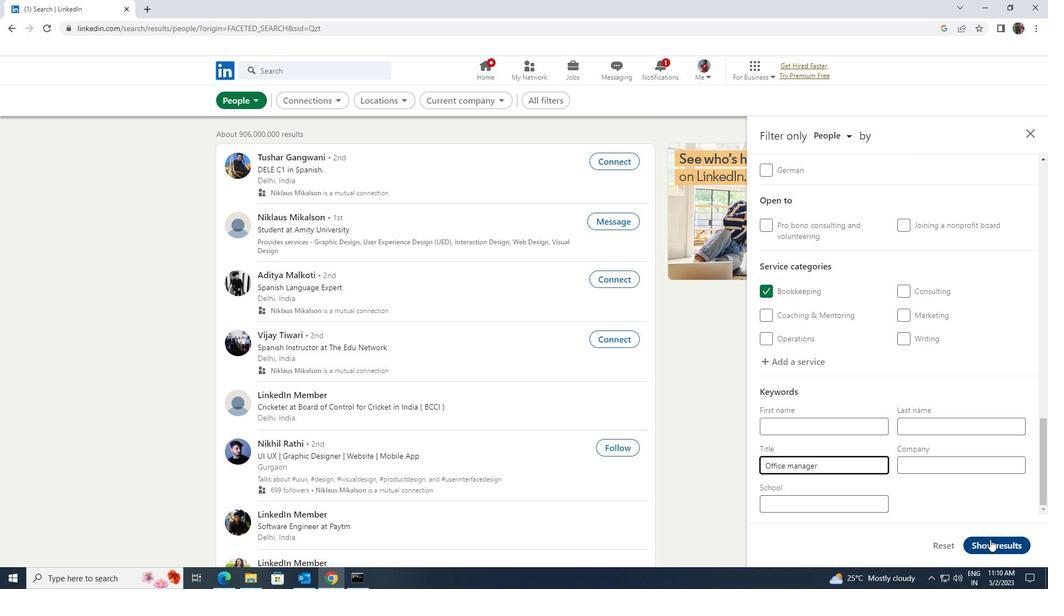 
